 Task: Search for LinkedIn profiles using specific filters such as school, industry, and language.
Action: Mouse moved to (522, 69)
Screenshot: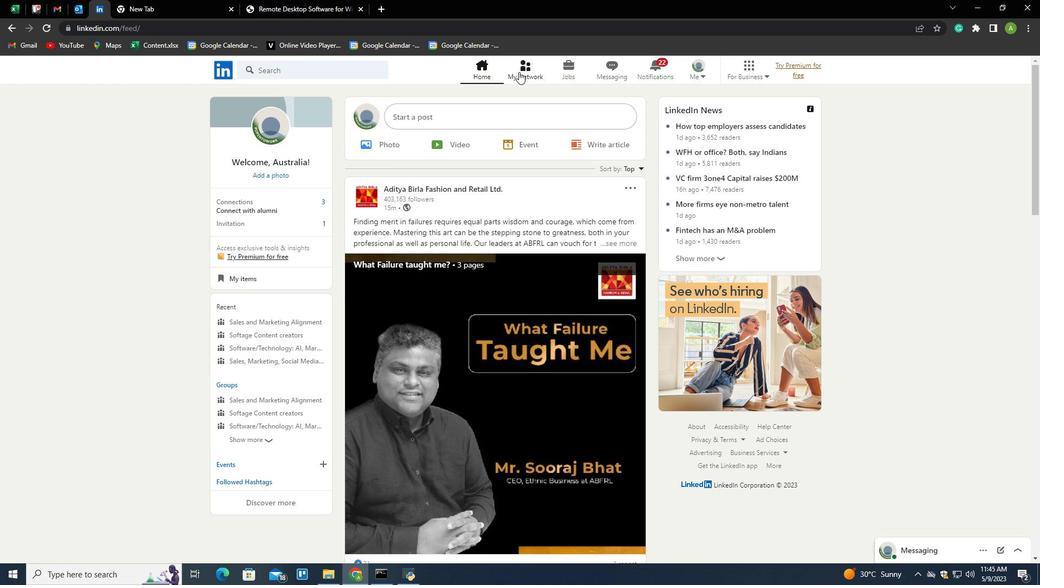 
Action: Mouse pressed left at (522, 69)
Screenshot: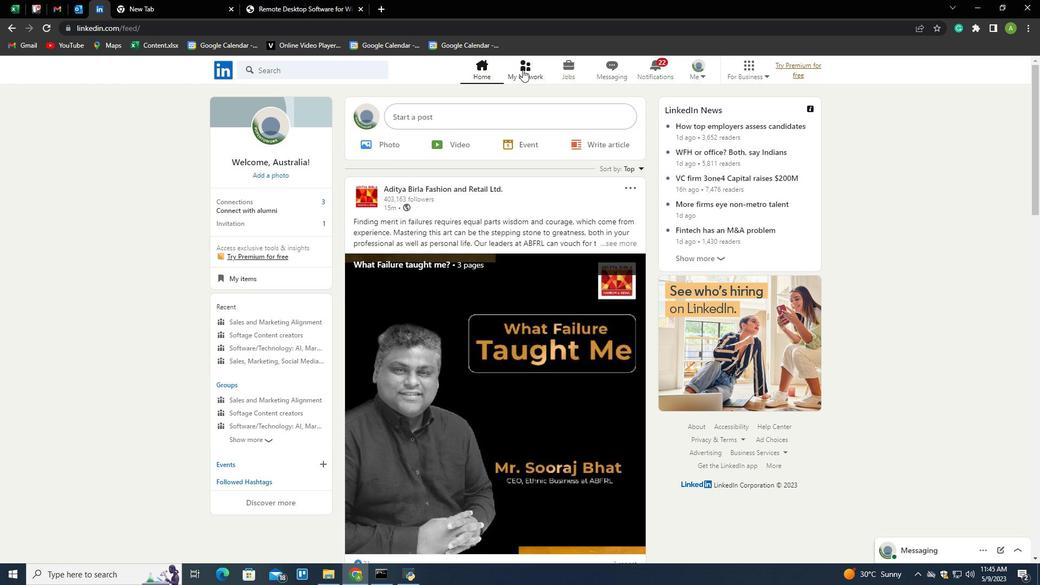 
Action: Mouse moved to (263, 126)
Screenshot: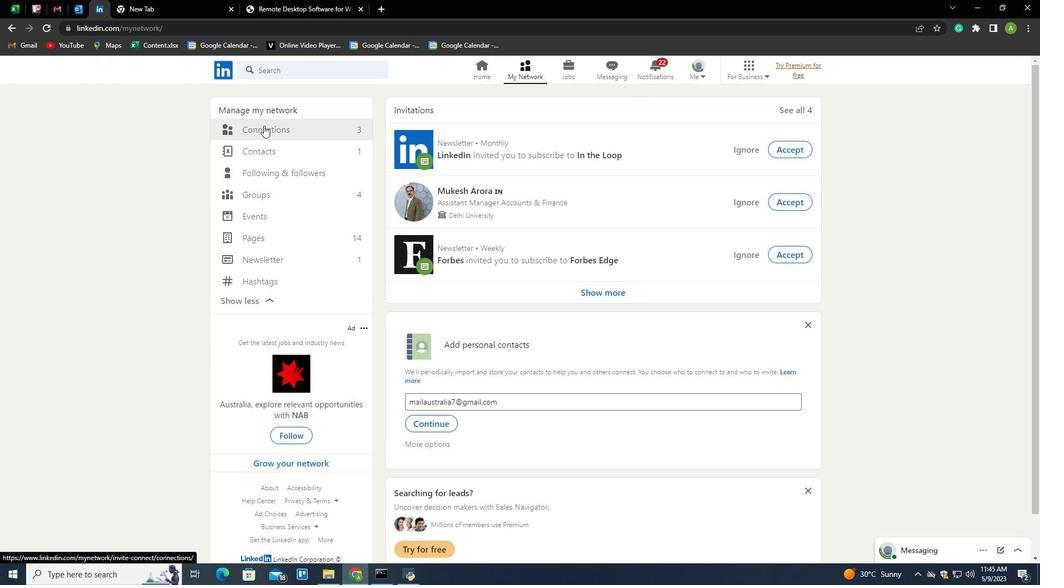 
Action: Mouse pressed left at (263, 126)
Screenshot: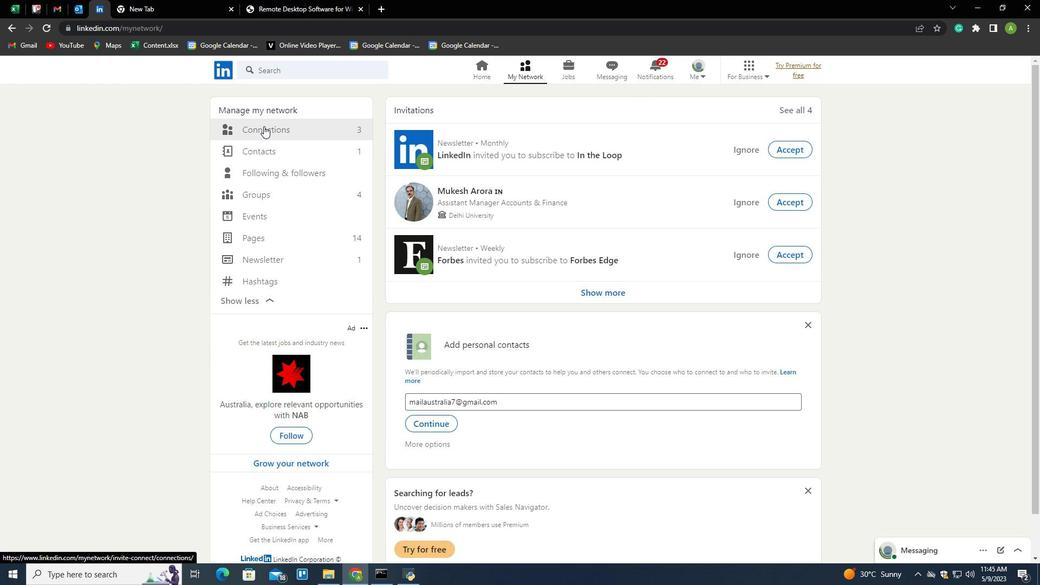 
Action: Mouse moved to (592, 130)
Screenshot: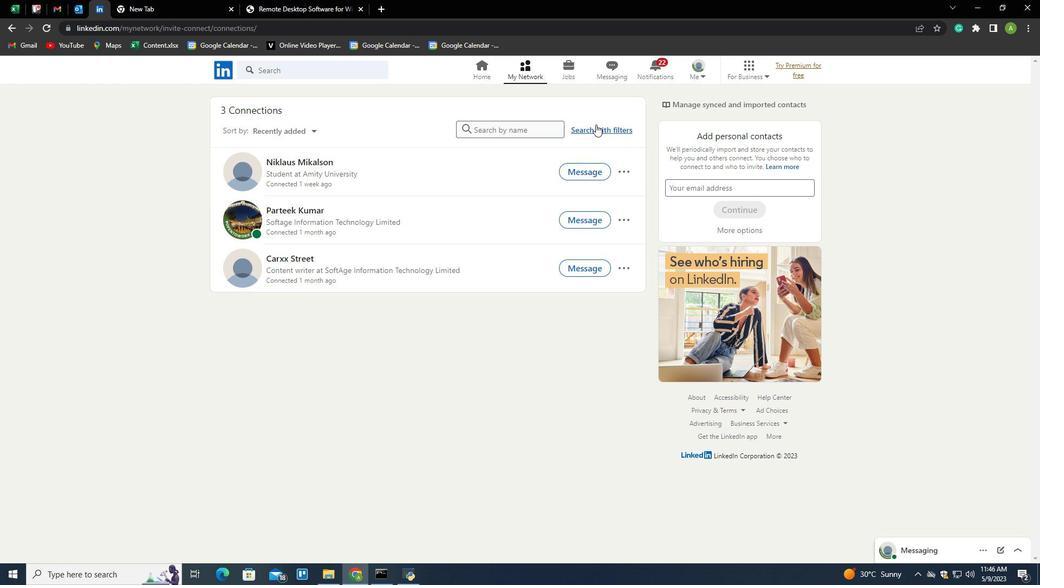 
Action: Mouse pressed left at (592, 130)
Screenshot: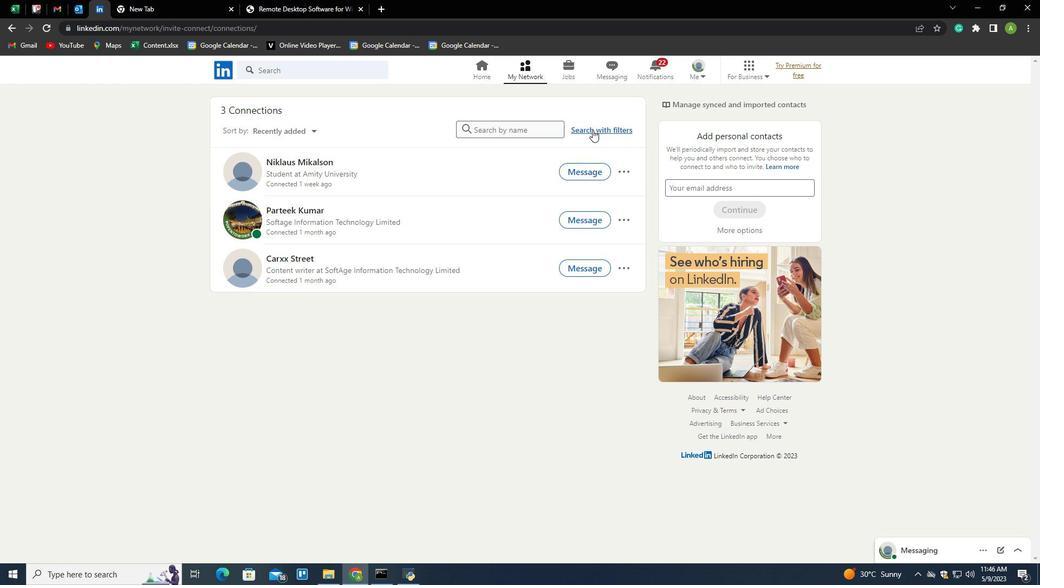 
Action: Mouse moved to (552, 100)
Screenshot: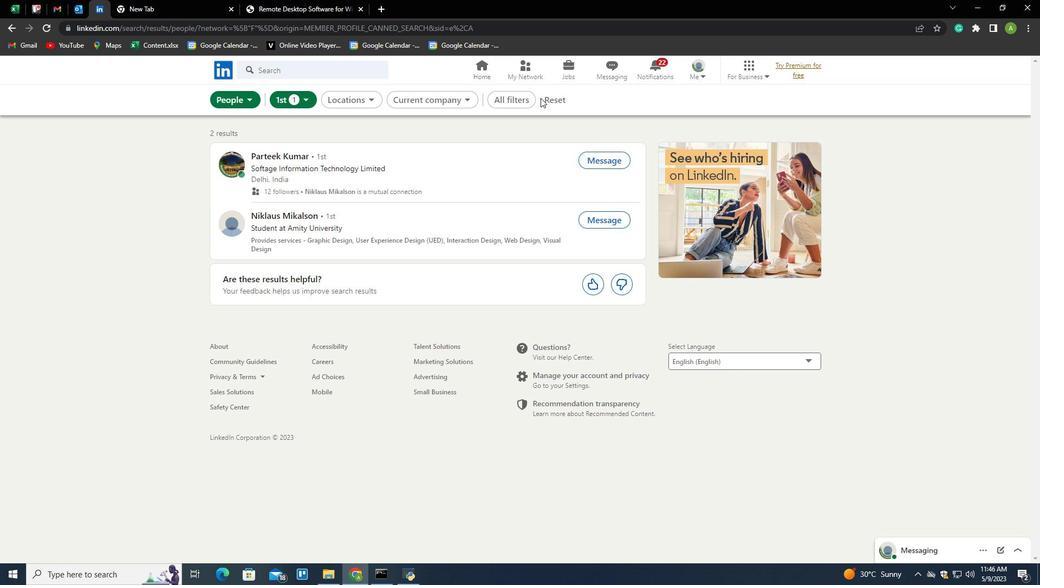 
Action: Mouse pressed left at (552, 100)
Screenshot: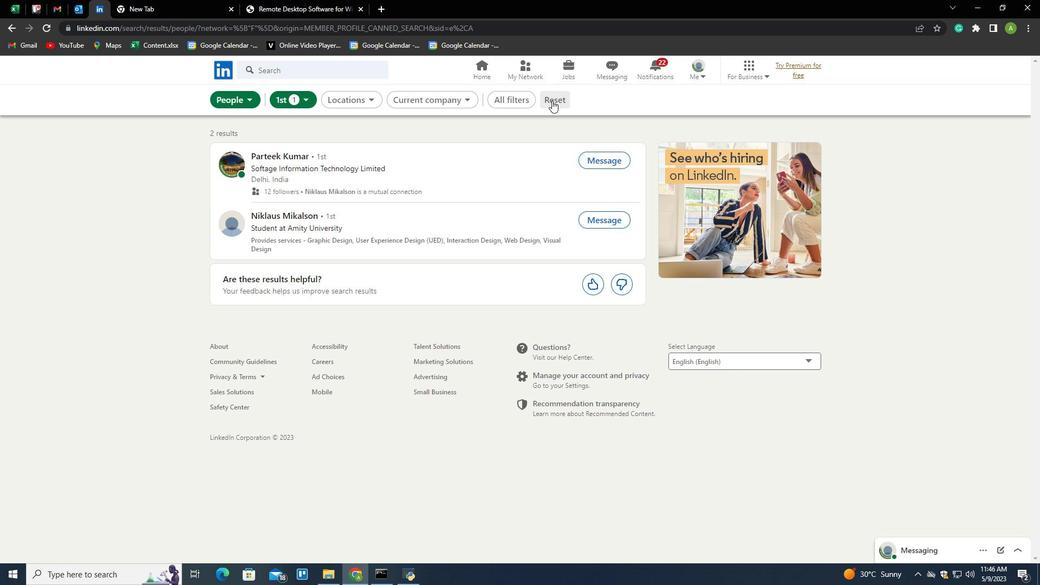 
Action: Mouse moved to (545, 94)
Screenshot: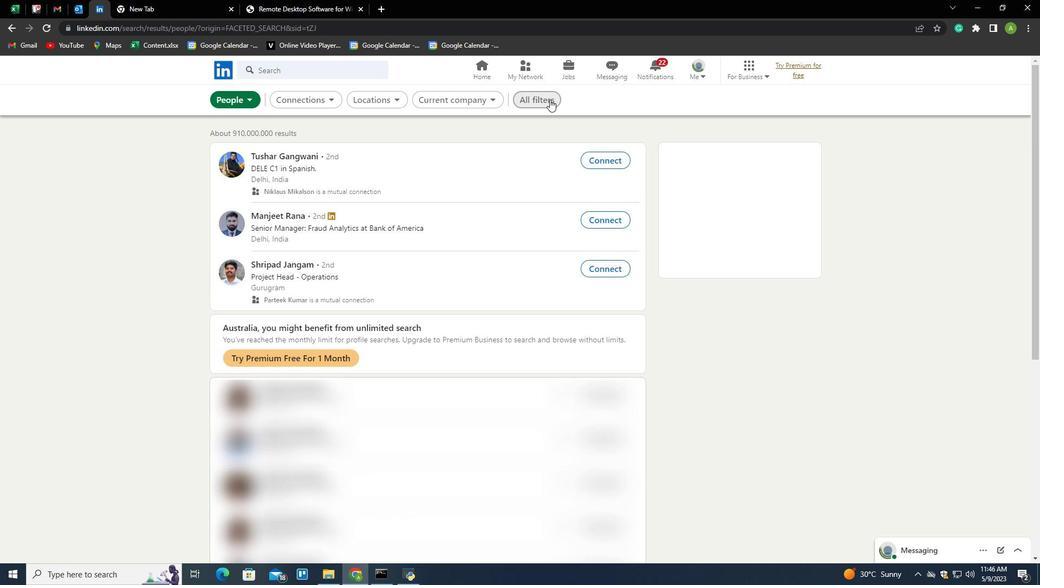 
Action: Mouse pressed left at (545, 94)
Screenshot: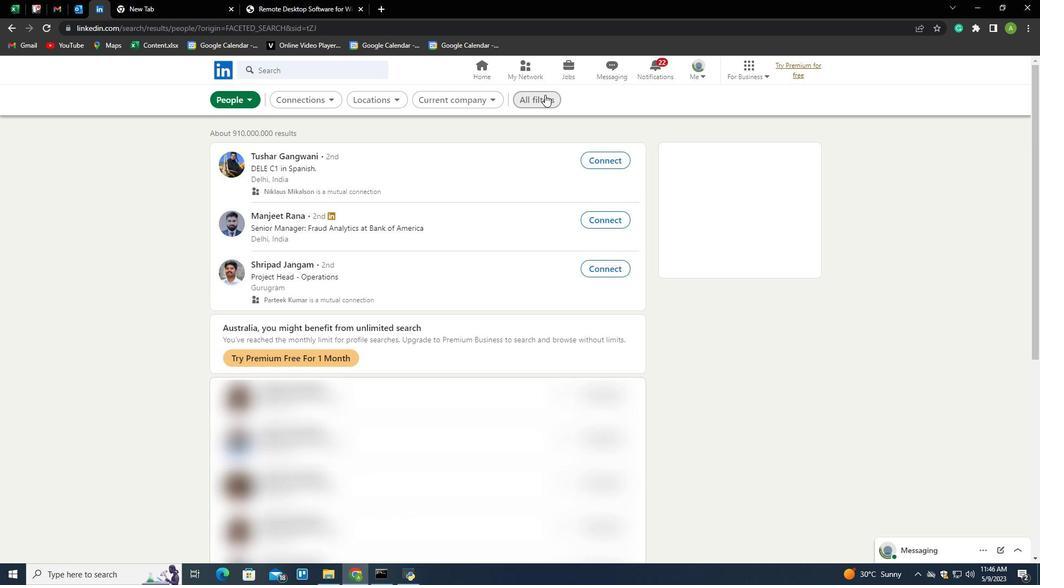 
Action: Mouse moved to (845, 315)
Screenshot: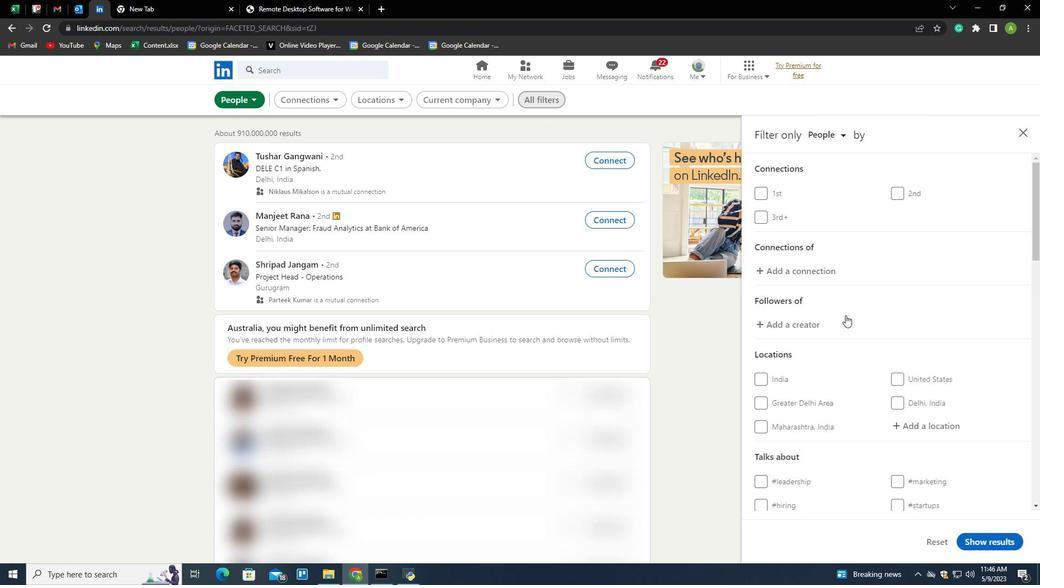 
Action: Mouse scrolled (845, 314) with delta (0, 0)
Screenshot: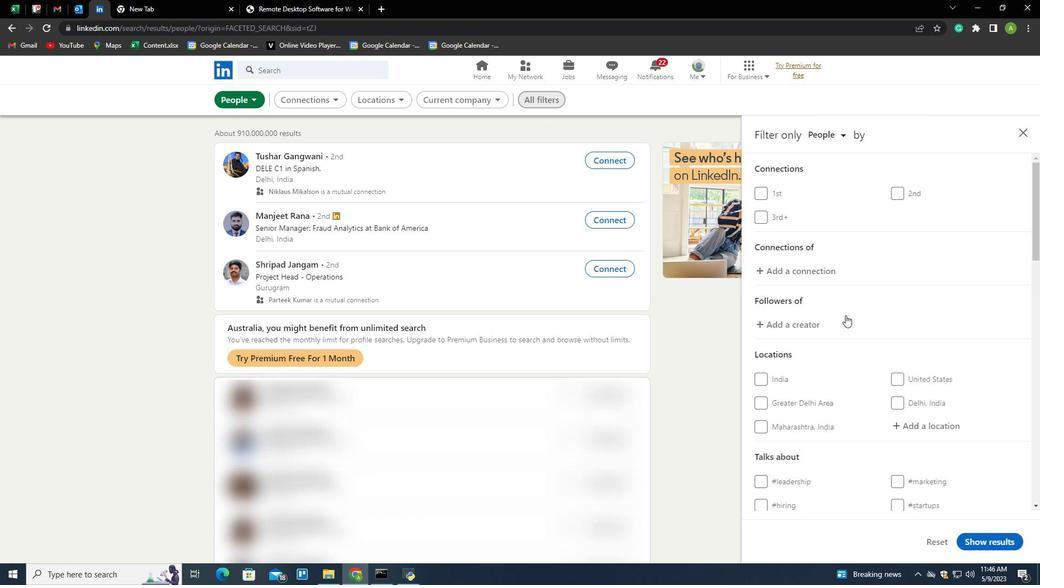 
Action: Mouse scrolled (845, 314) with delta (0, 0)
Screenshot: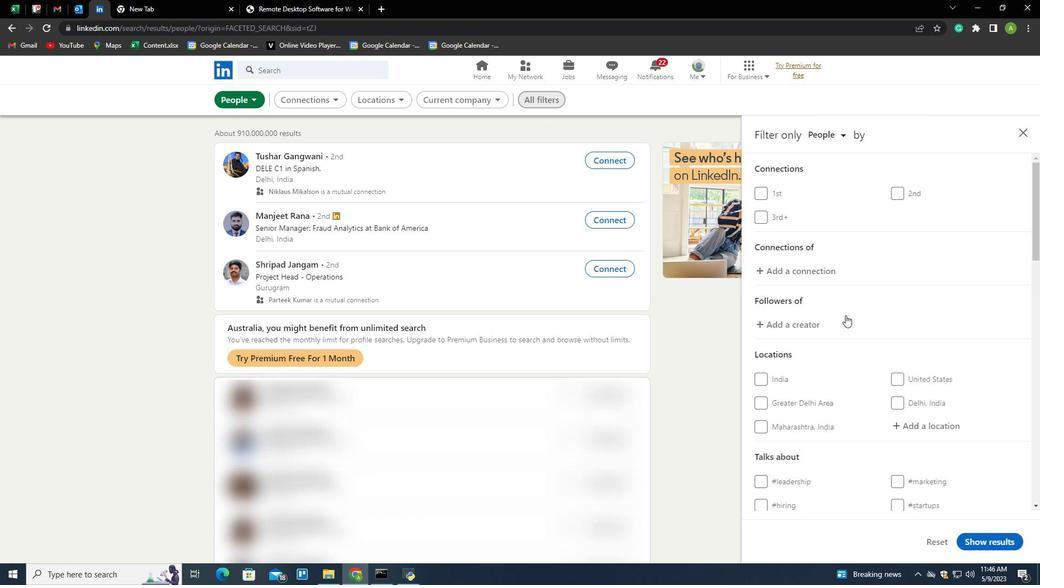 
Action: Mouse scrolled (845, 314) with delta (0, 0)
Screenshot: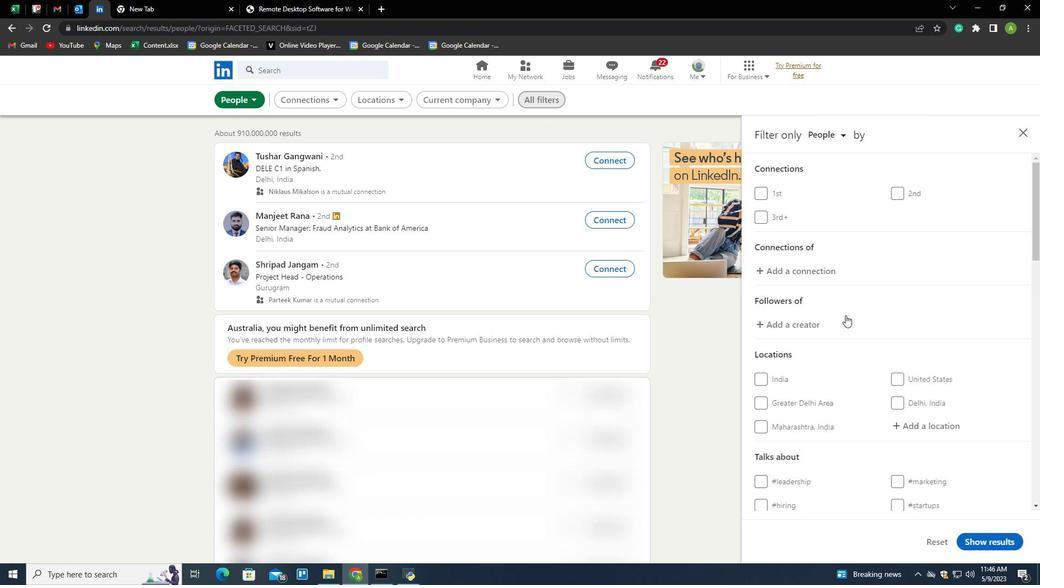 
Action: Mouse moved to (898, 257)
Screenshot: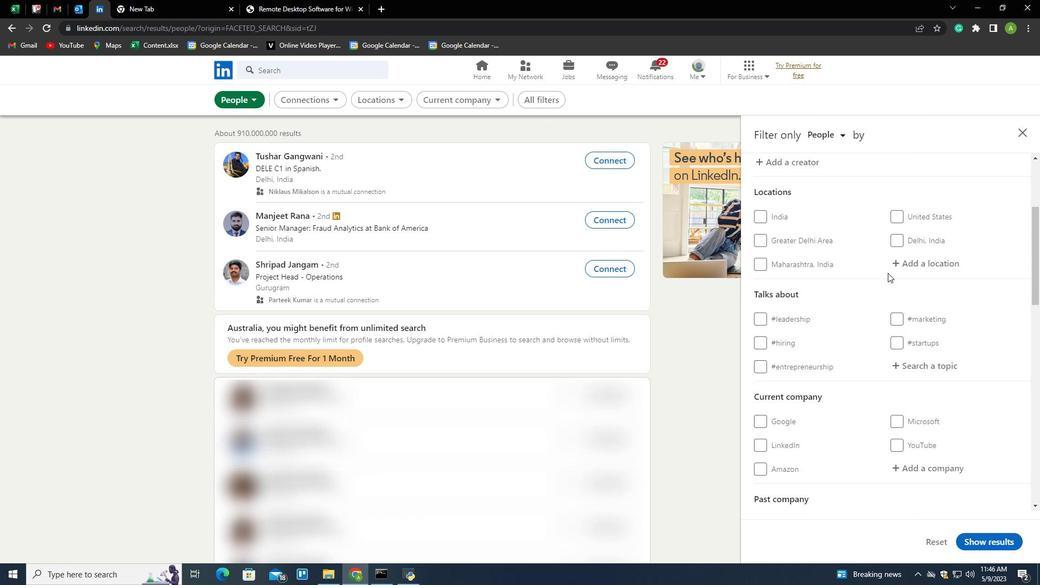 
Action: Mouse pressed left at (898, 257)
Screenshot: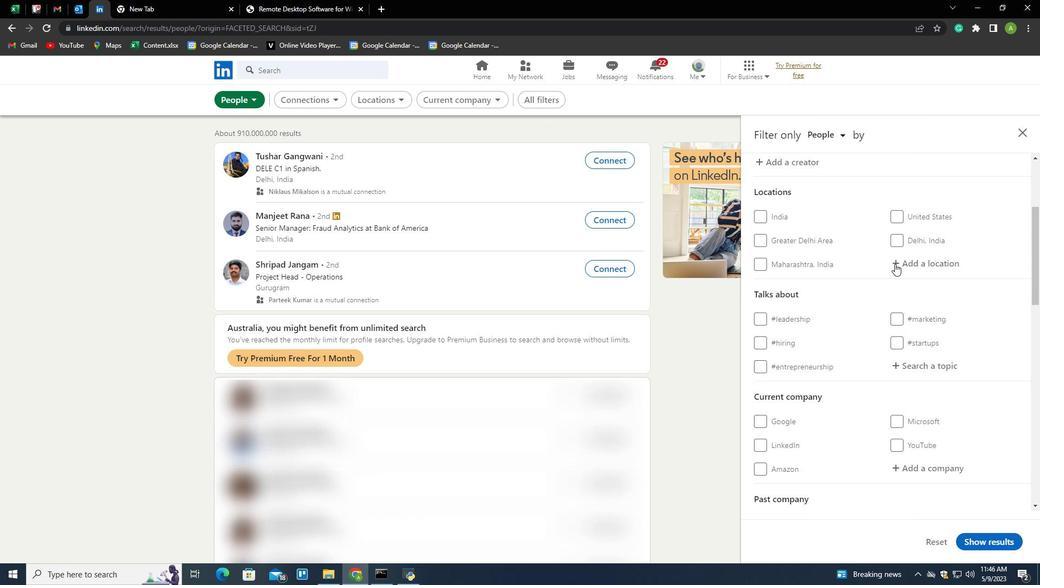 
Action: Key pressed <Key.shift>T
Screenshot: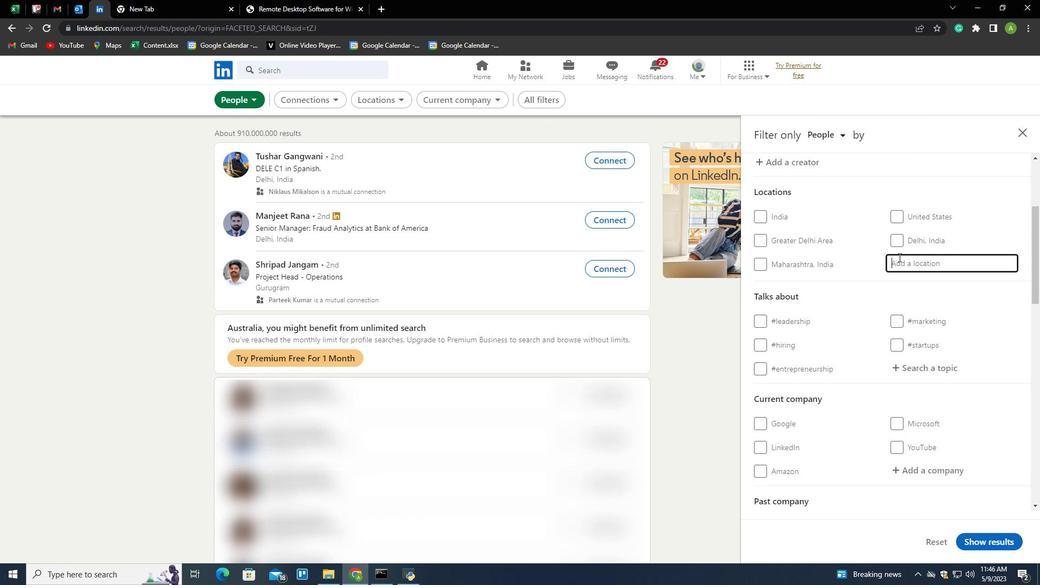 
Action: Mouse moved to (898, 257)
Screenshot: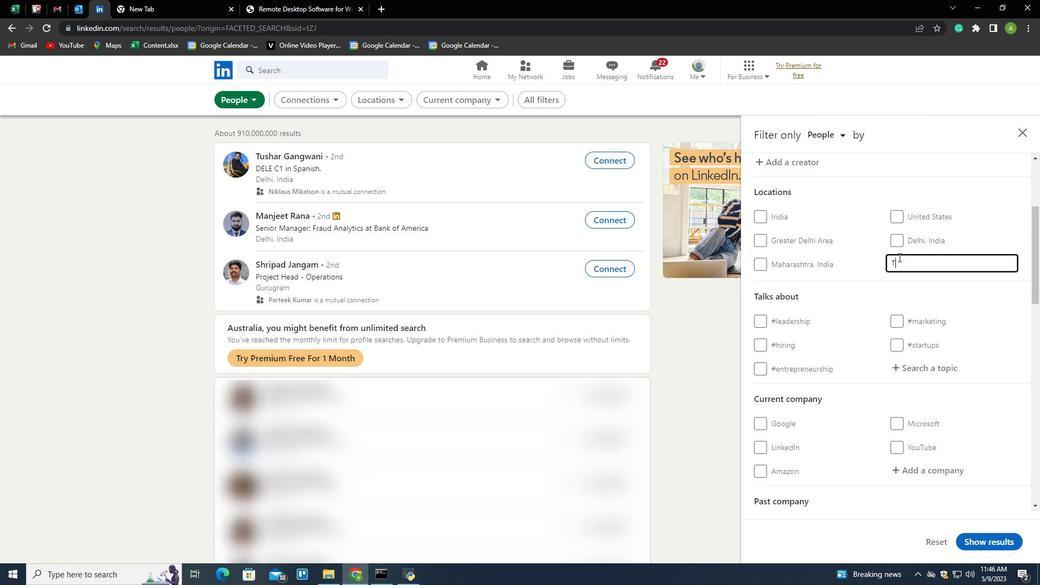 
Action: Key pressed a
Screenshot: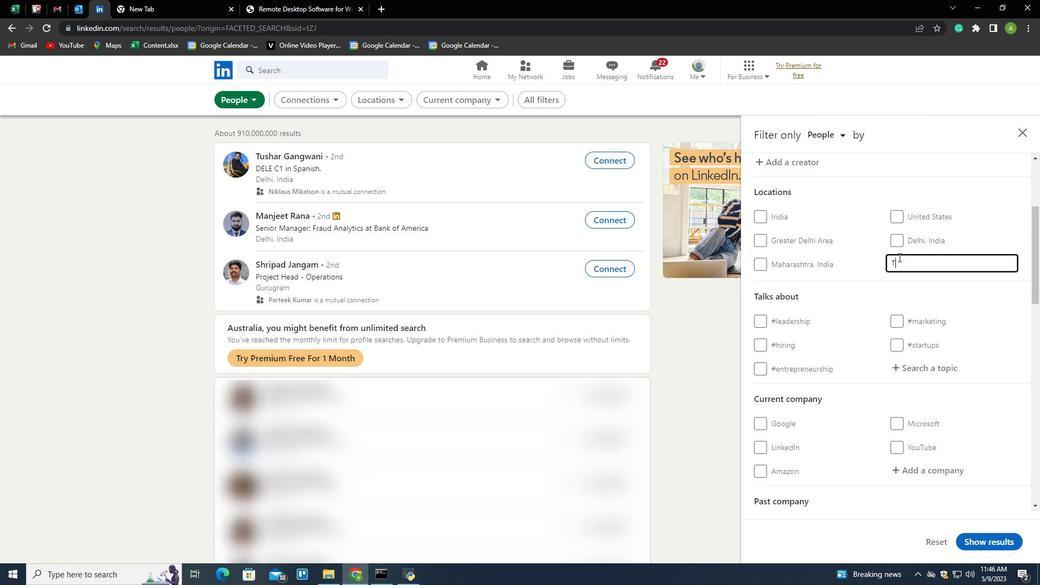 
Action: Mouse moved to (778, 189)
Screenshot: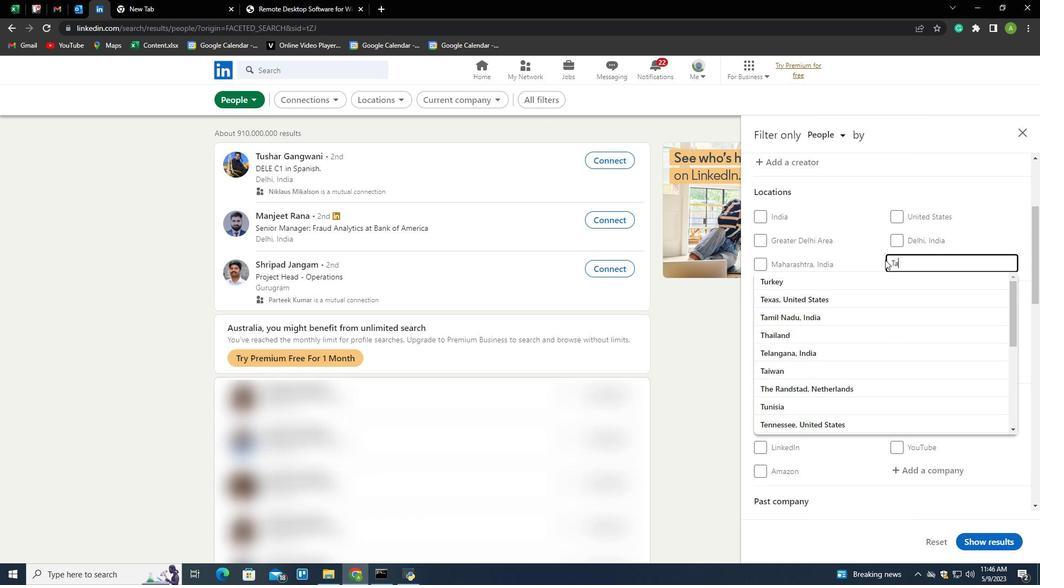 
Action: Key pressed nda<Key.down><Key.enter>
Screenshot: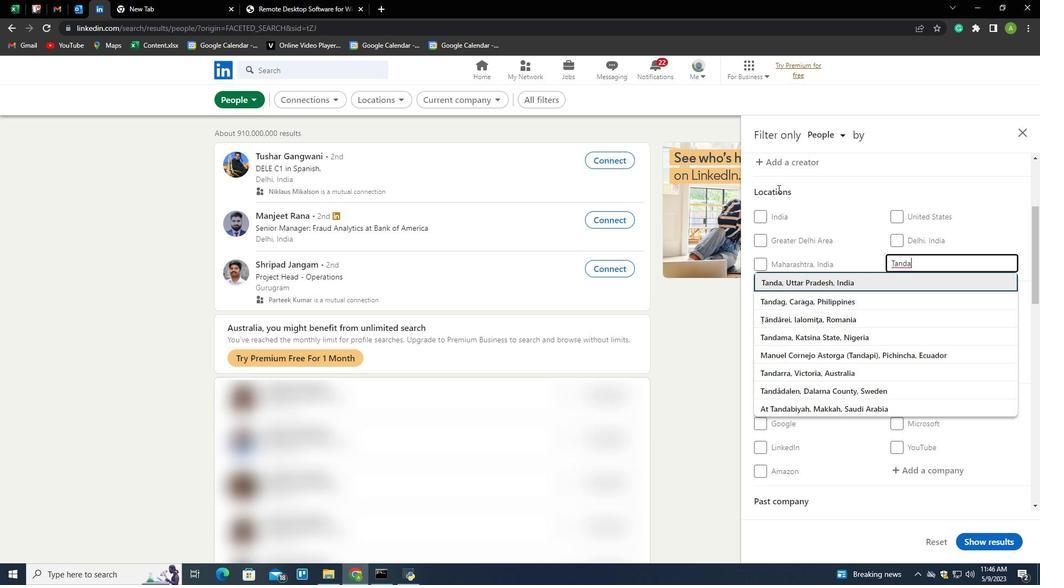 
Action: Mouse scrolled (778, 188) with delta (0, 0)
Screenshot: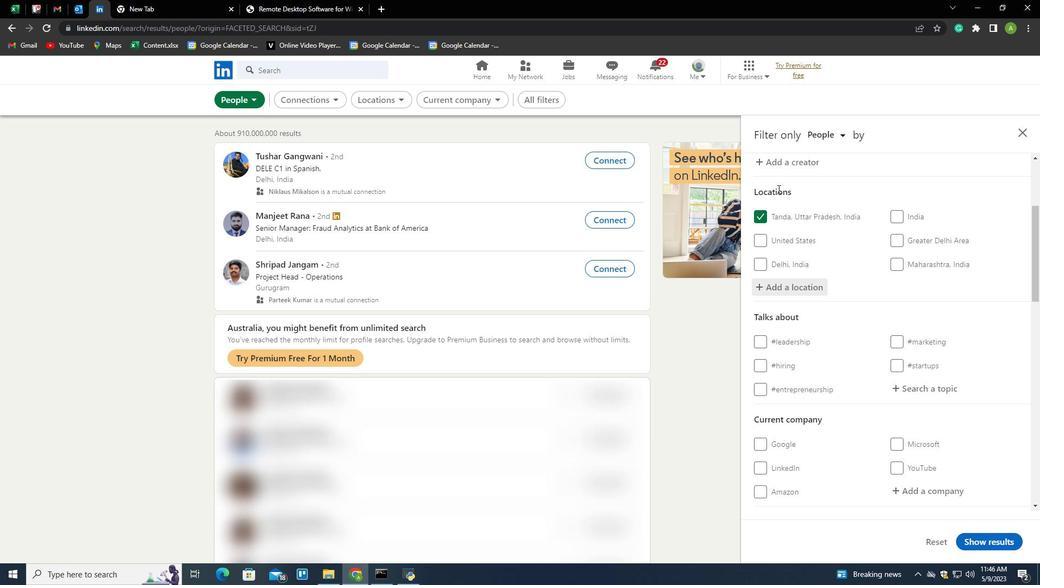 
Action: Mouse moved to (842, 227)
Screenshot: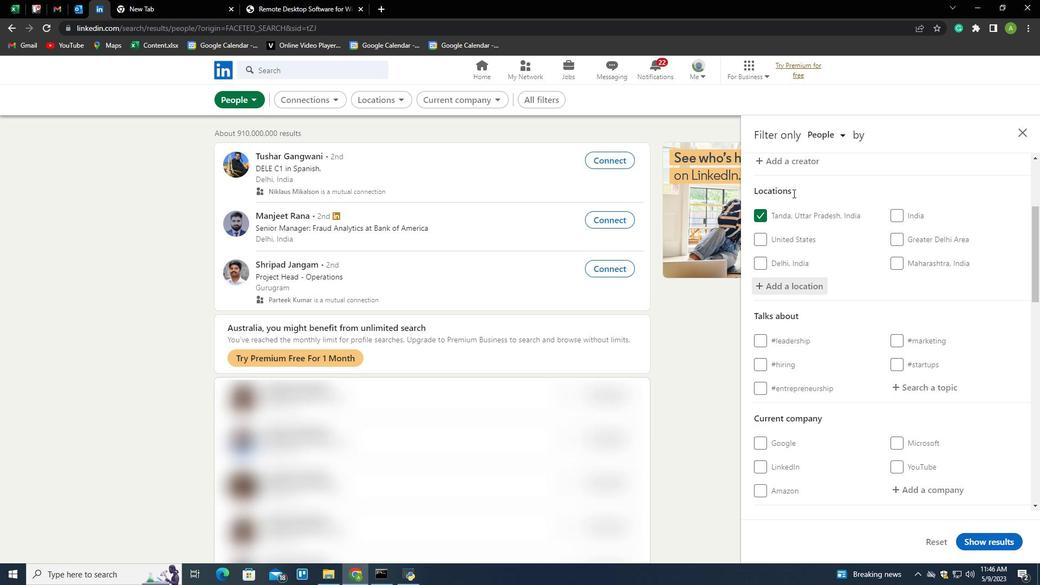 
Action: Mouse scrolled (842, 227) with delta (0, 0)
Screenshot: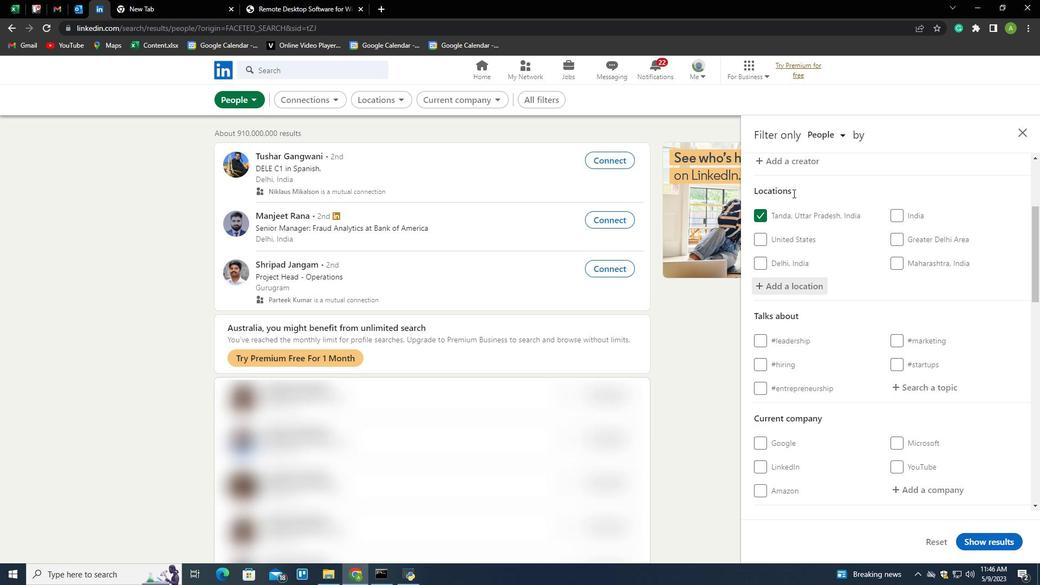 
Action: Mouse moved to (907, 280)
Screenshot: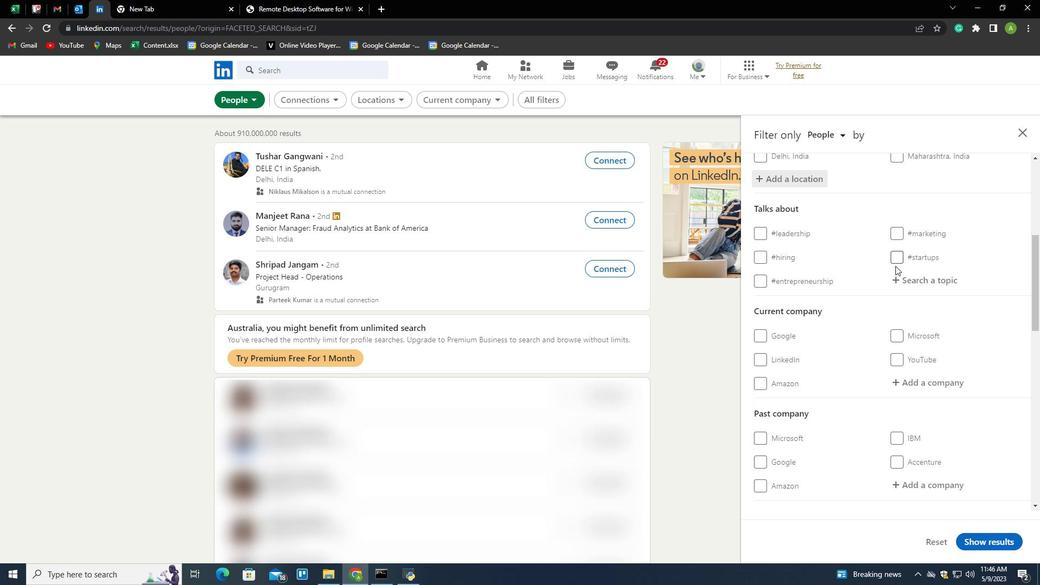 
Action: Mouse pressed left at (907, 280)
Screenshot: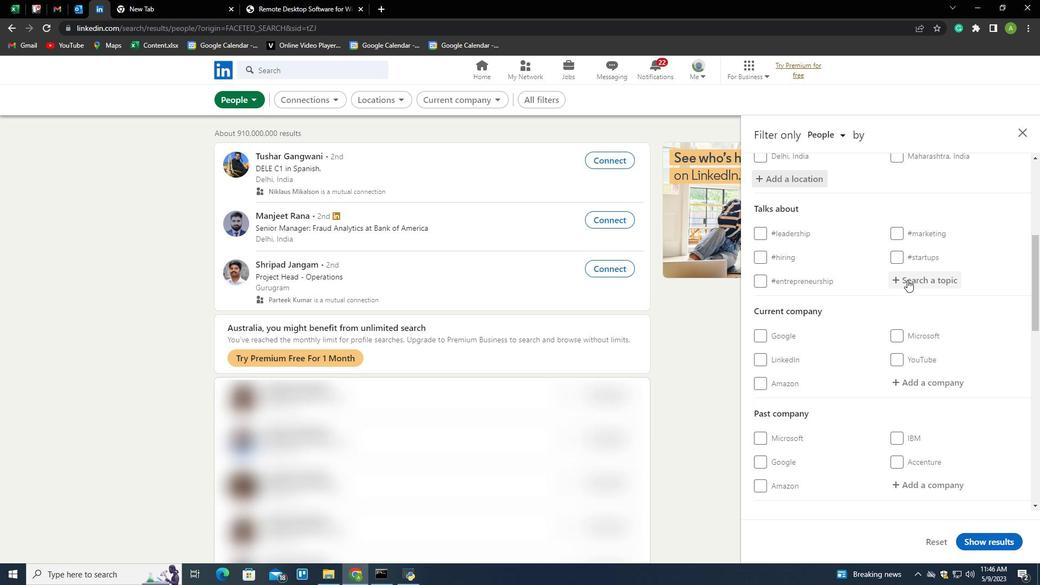 
Action: Mouse moved to (831, 236)
Screenshot: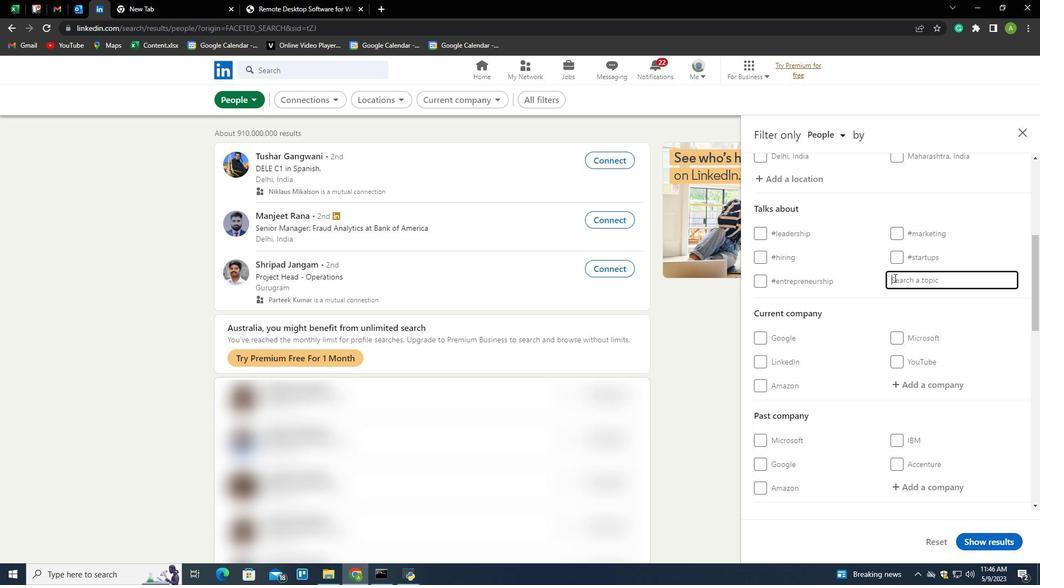 
Action: Key pressed productmanagement<Key.down><Key.enter>
Screenshot: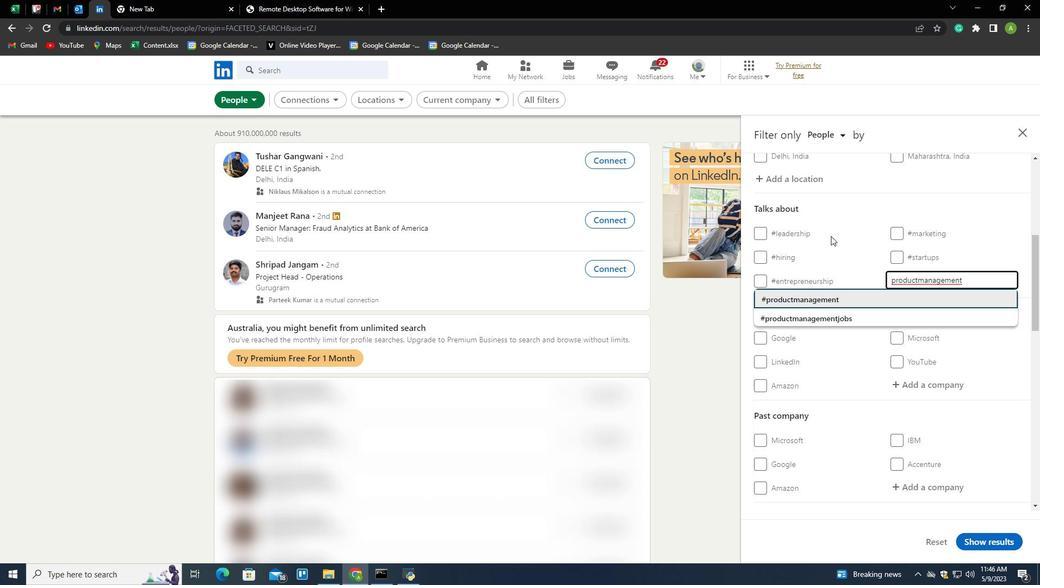 
Action: Mouse scrolled (831, 235) with delta (0, 0)
Screenshot: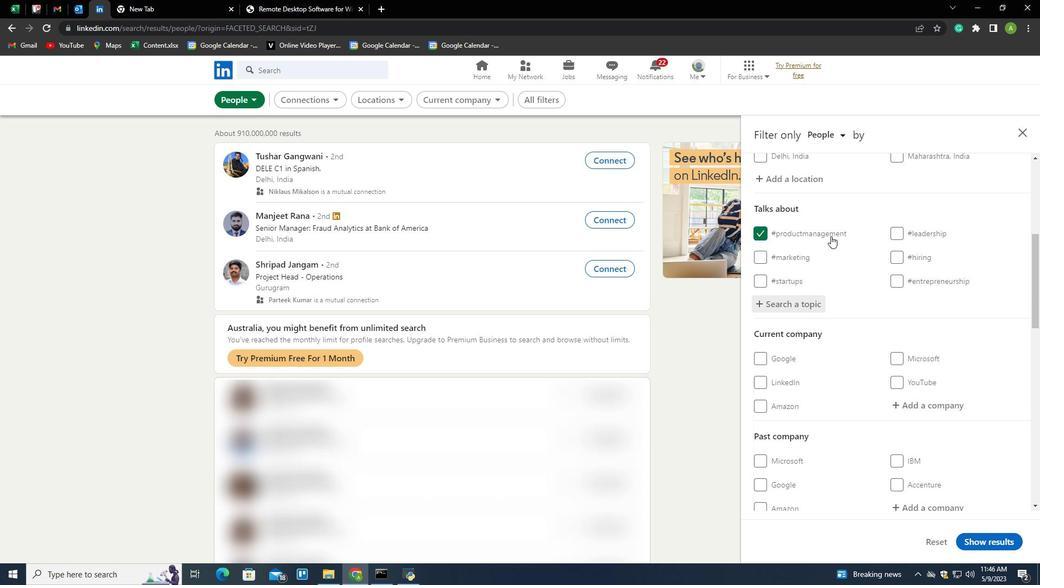 
Action: Mouse scrolled (831, 235) with delta (0, 0)
Screenshot: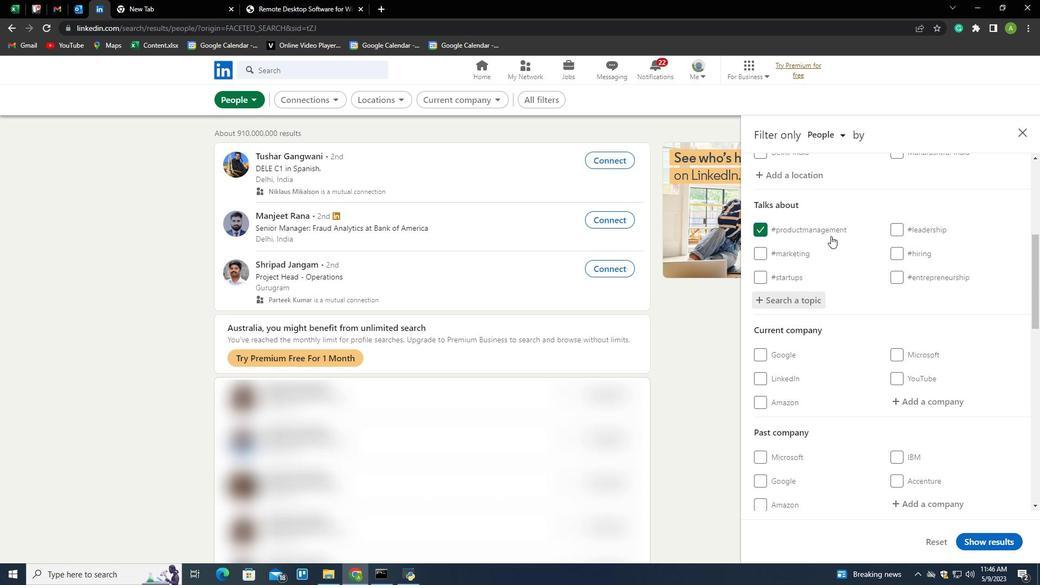 
Action: Mouse scrolled (831, 235) with delta (0, 0)
Screenshot: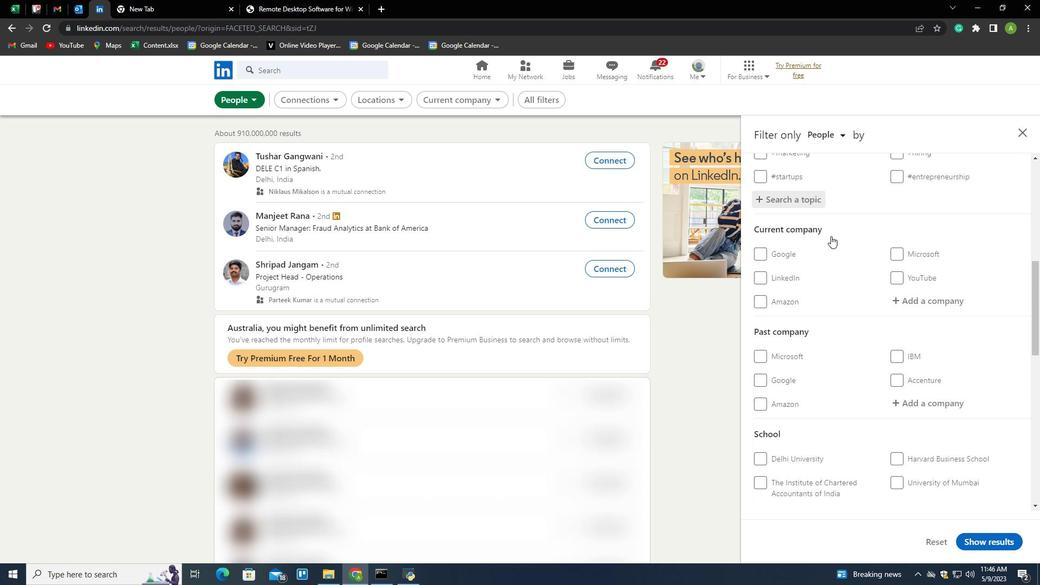 
Action: Mouse scrolled (831, 235) with delta (0, 0)
Screenshot: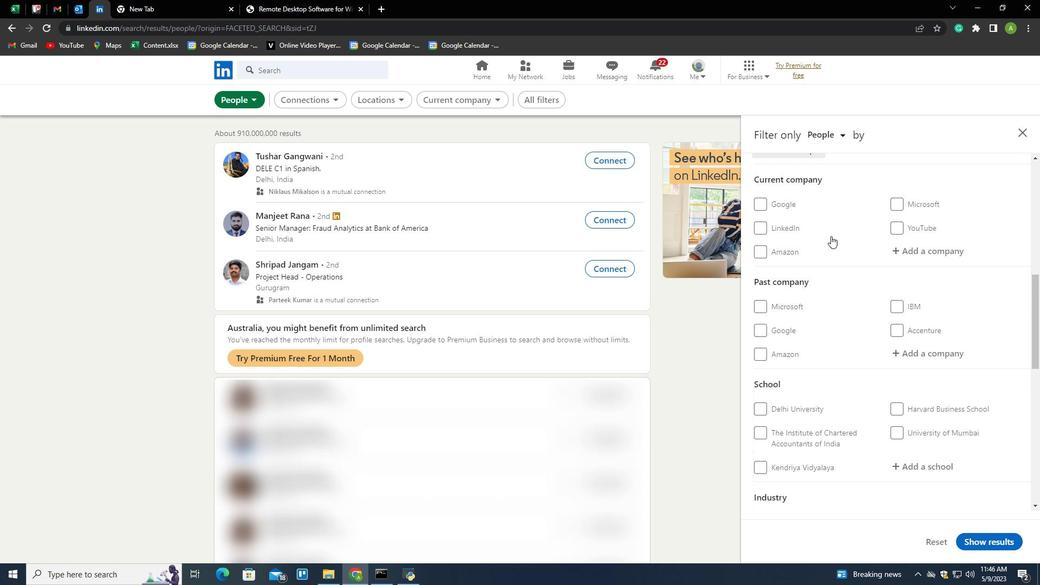 
Action: Mouse scrolled (831, 235) with delta (0, 0)
Screenshot: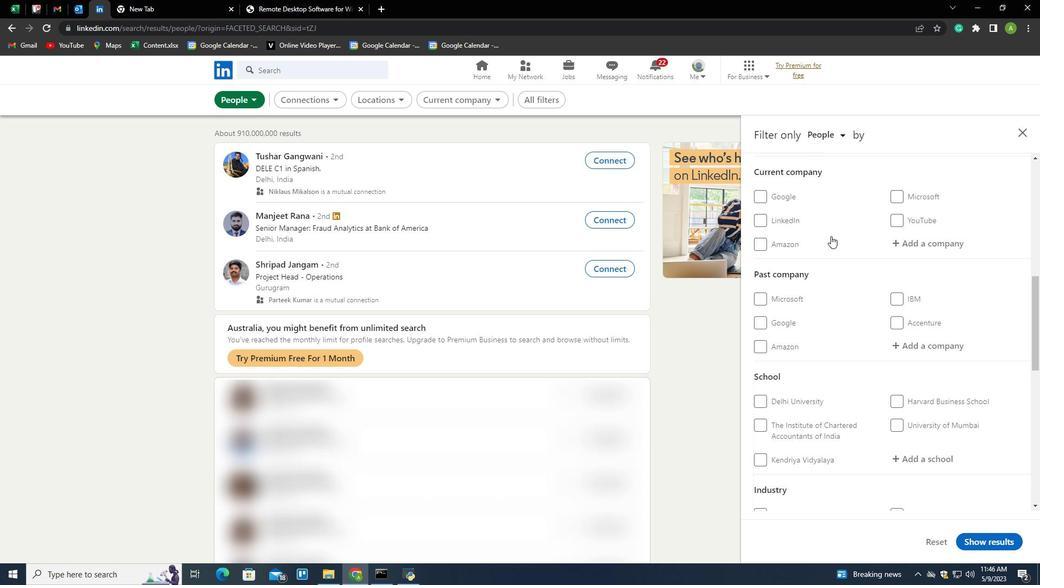 
Action: Mouse scrolled (831, 235) with delta (0, 0)
Screenshot: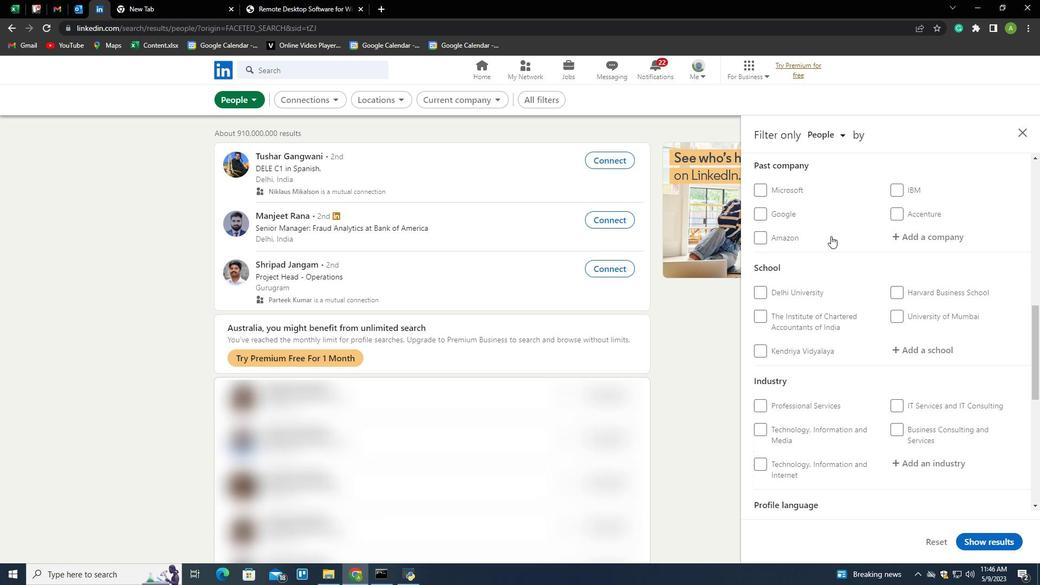 
Action: Mouse scrolled (831, 235) with delta (0, 0)
Screenshot: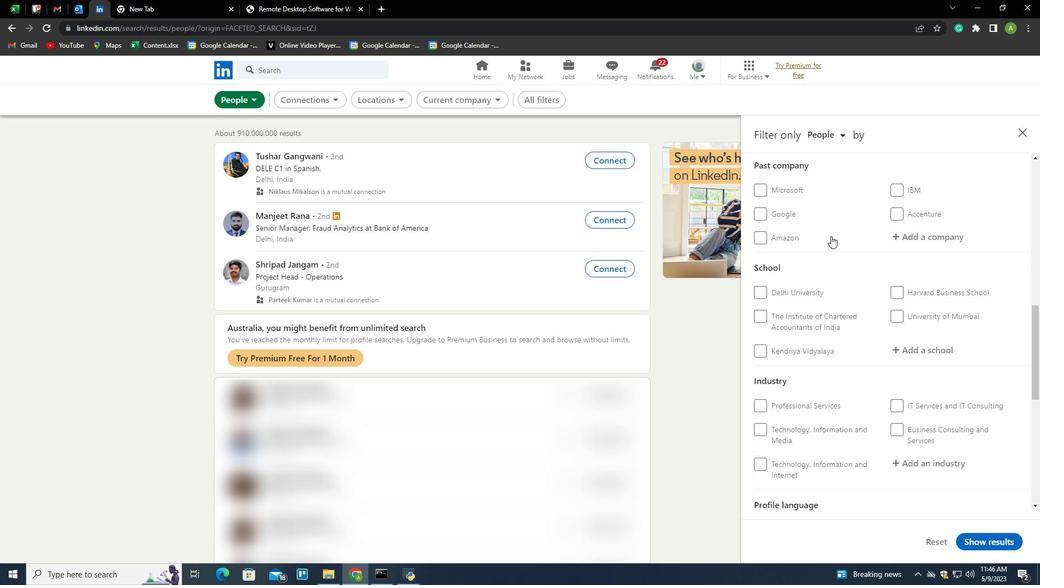 
Action: Mouse scrolled (831, 235) with delta (0, 0)
Screenshot: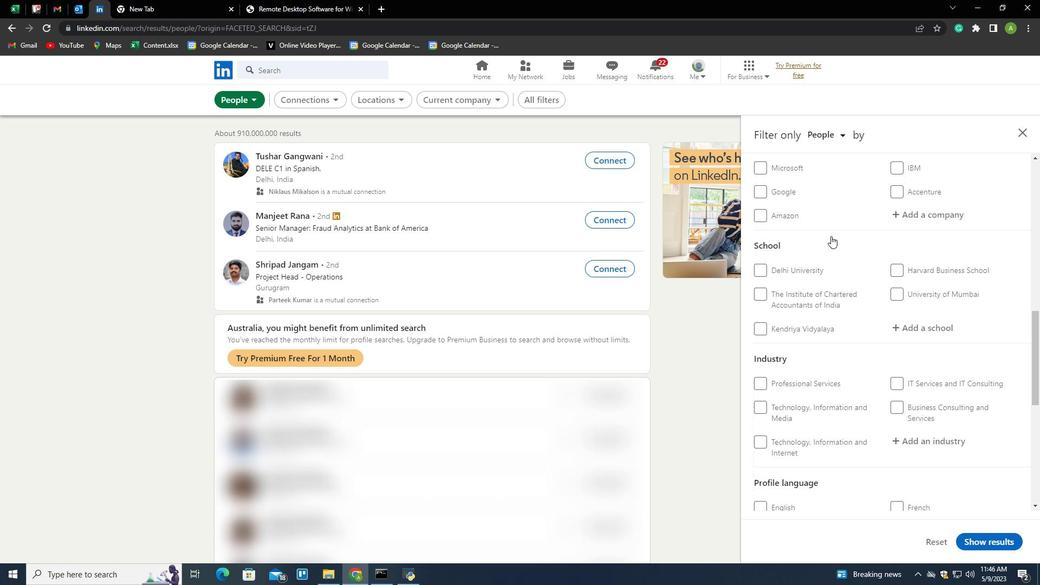 
Action: Mouse scrolled (831, 235) with delta (0, 0)
Screenshot: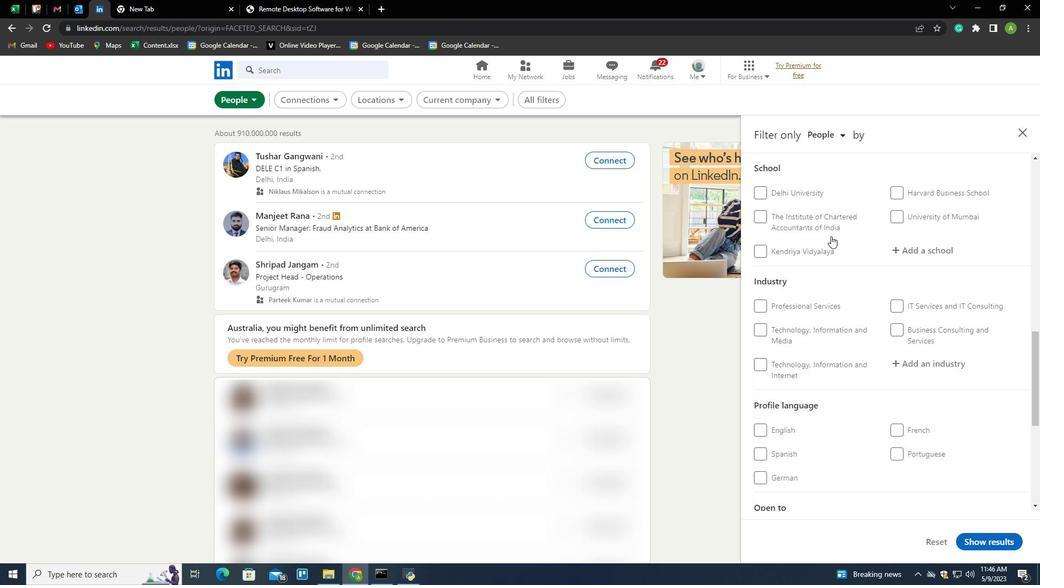
Action: Mouse scrolled (831, 235) with delta (0, 0)
Screenshot: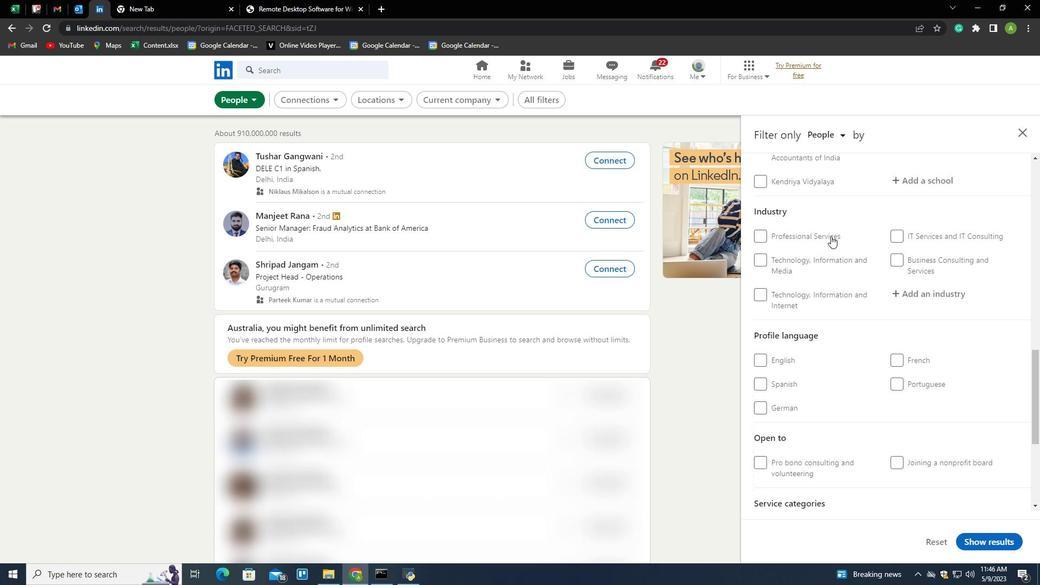 
Action: Mouse moved to (907, 256)
Screenshot: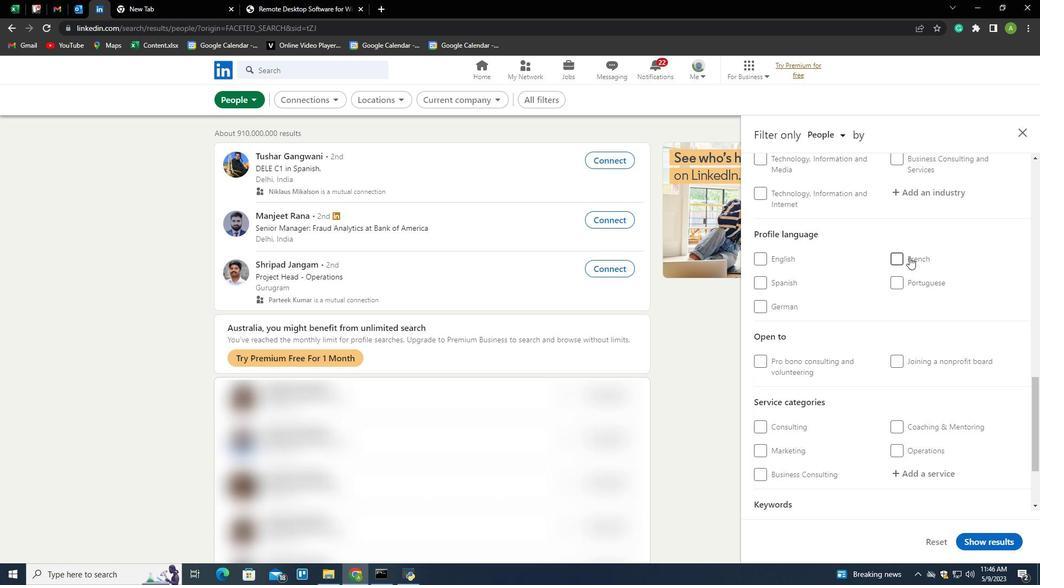 
Action: Mouse pressed left at (907, 256)
Screenshot: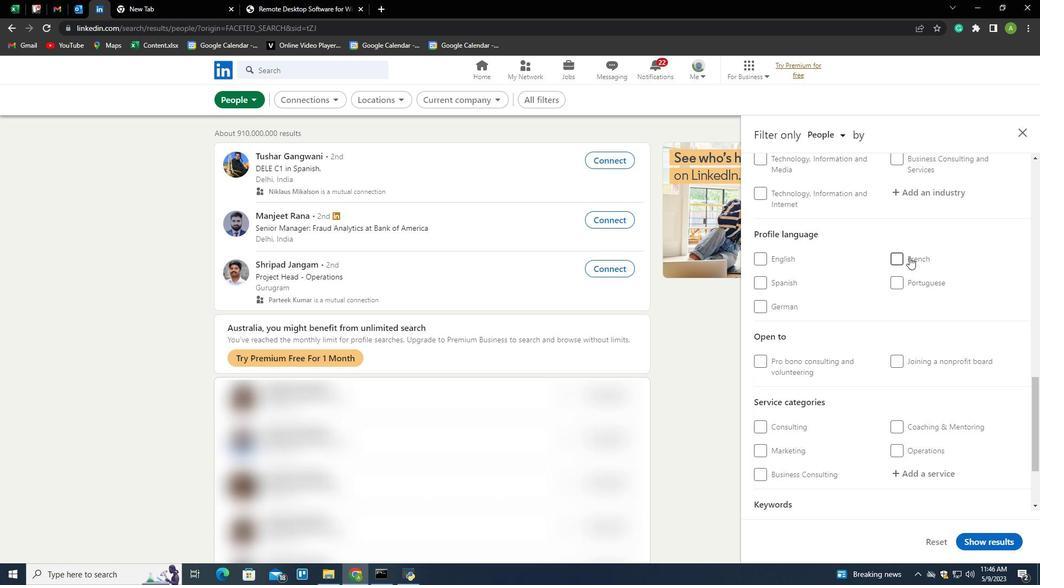 
Action: Mouse moved to (928, 248)
Screenshot: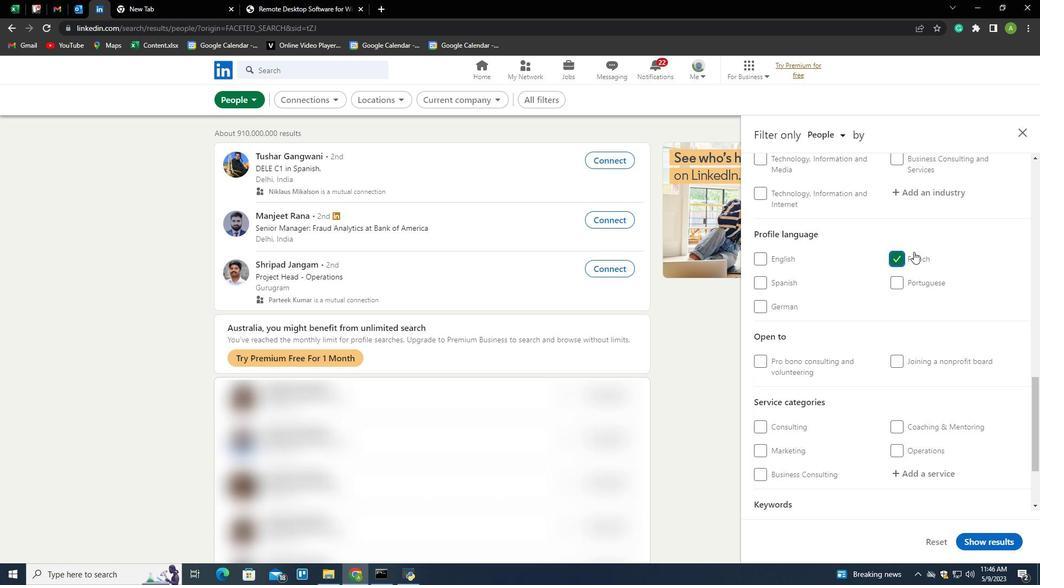 
Action: Mouse scrolled (928, 249) with delta (0, 0)
Screenshot: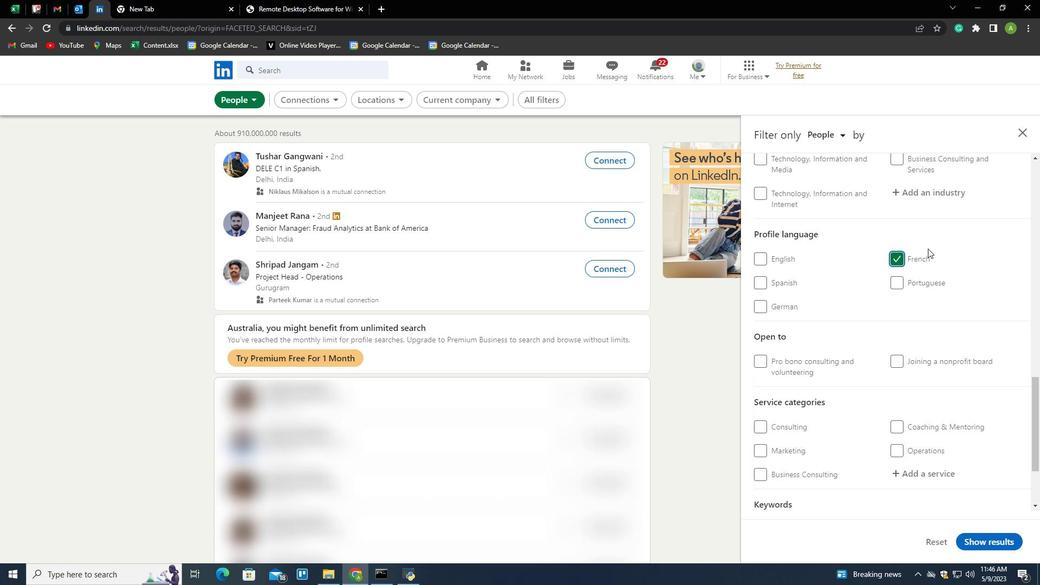 
Action: Mouse scrolled (928, 249) with delta (0, 0)
Screenshot: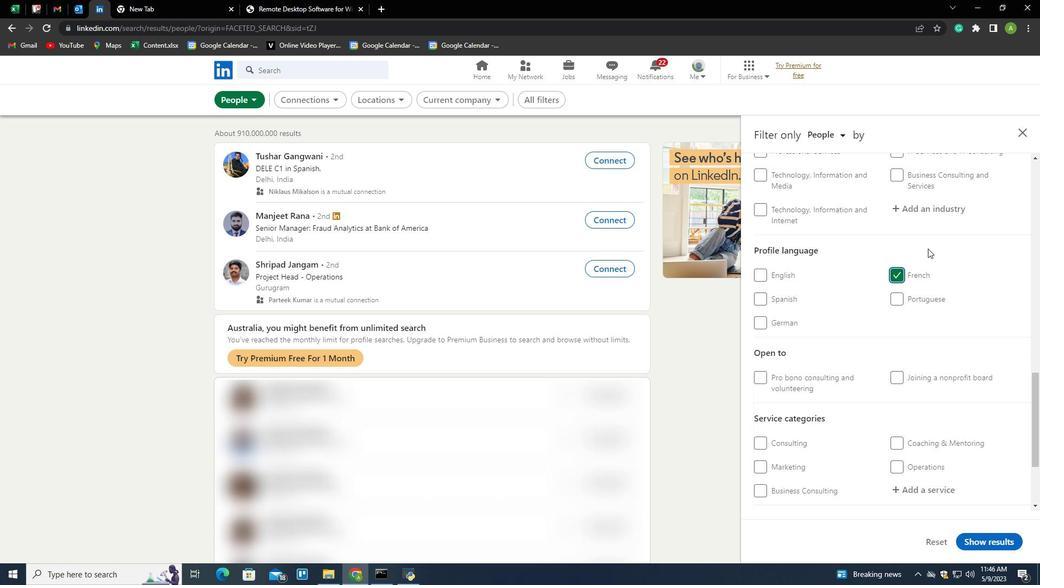 
Action: Mouse scrolled (928, 249) with delta (0, 0)
Screenshot: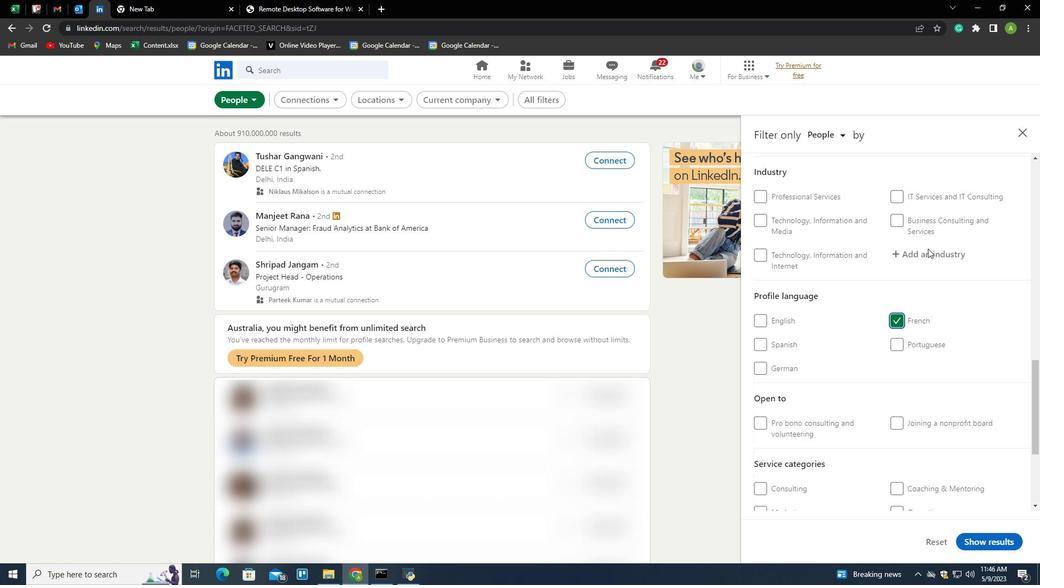 
Action: Mouse scrolled (928, 249) with delta (0, 0)
Screenshot: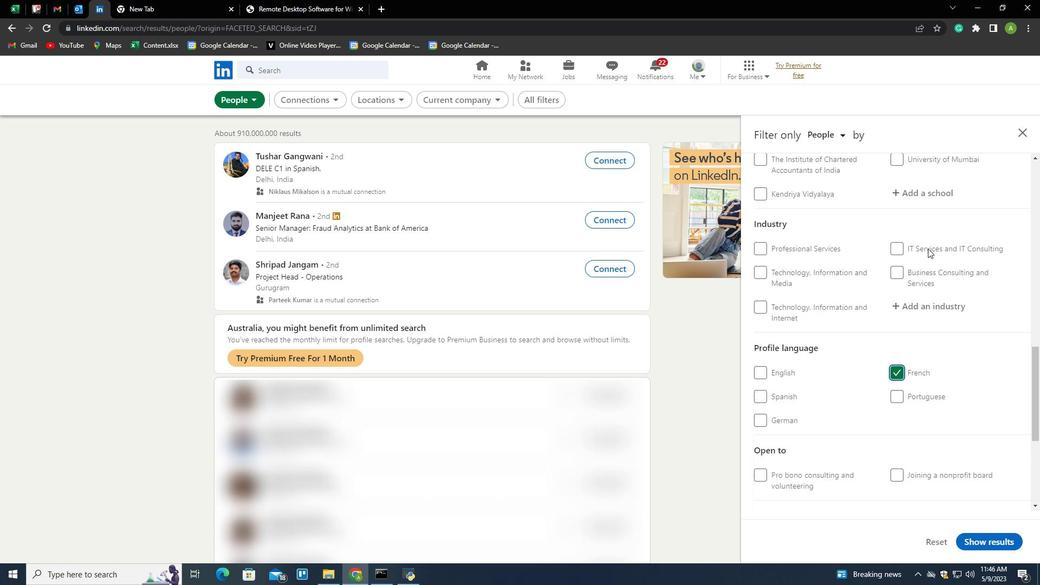 
Action: Mouse scrolled (928, 249) with delta (0, 0)
Screenshot: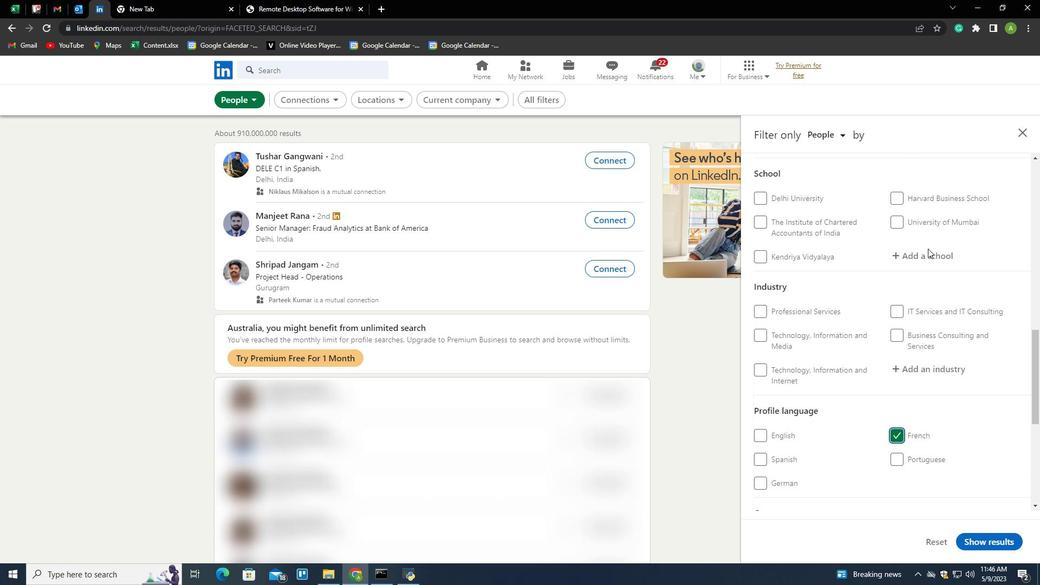 
Action: Mouse scrolled (928, 249) with delta (0, 0)
Screenshot: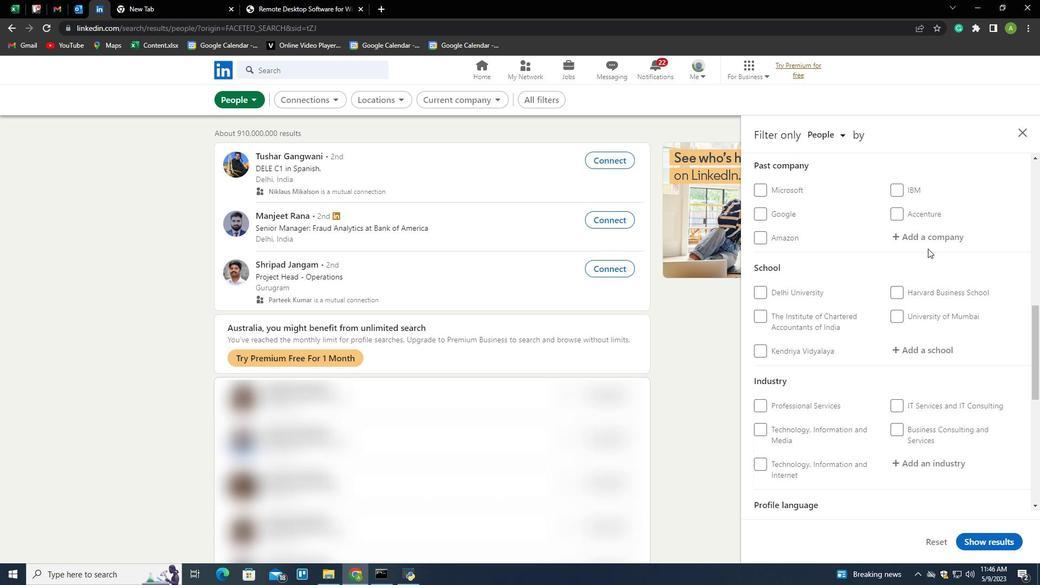 
Action: Mouse scrolled (928, 249) with delta (0, 0)
Screenshot: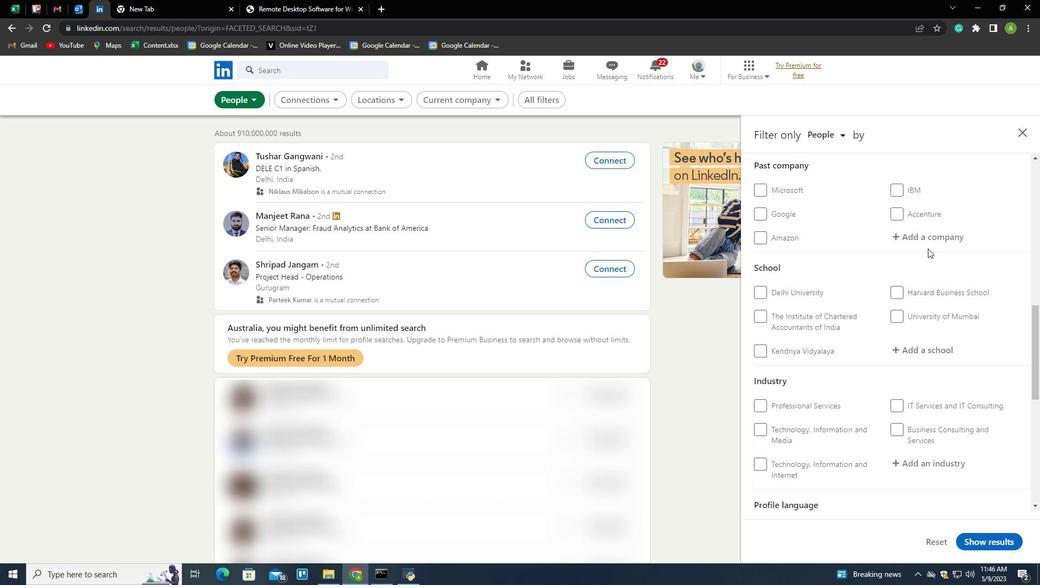 
Action: Mouse scrolled (928, 249) with delta (0, 0)
Screenshot: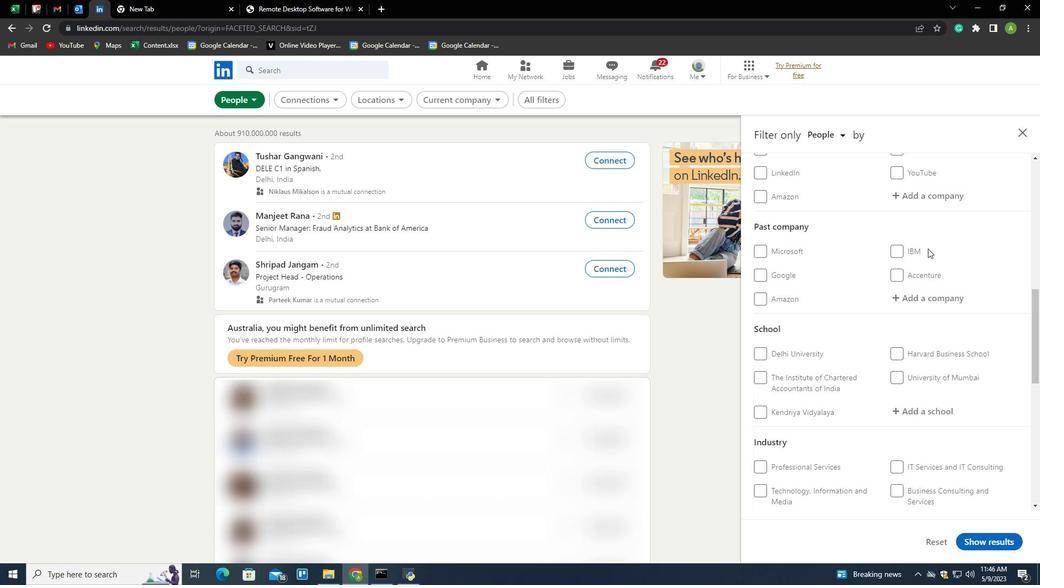 
Action: Mouse moved to (910, 302)
Screenshot: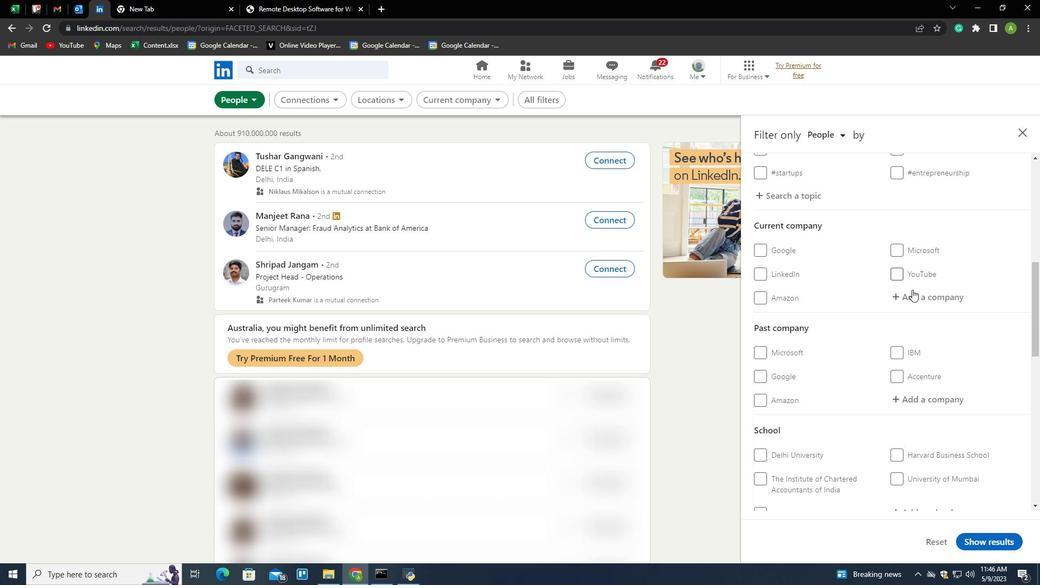 
Action: Mouse pressed left at (910, 302)
Screenshot: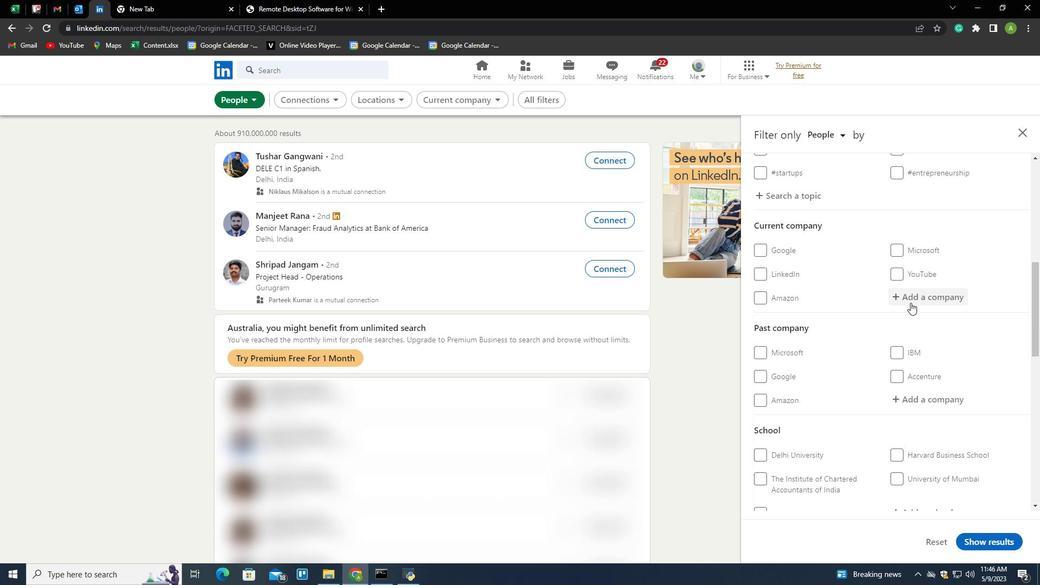 
Action: Key pressed <Key.shift>KATERRA<Key.down><Key.enter>
Screenshot: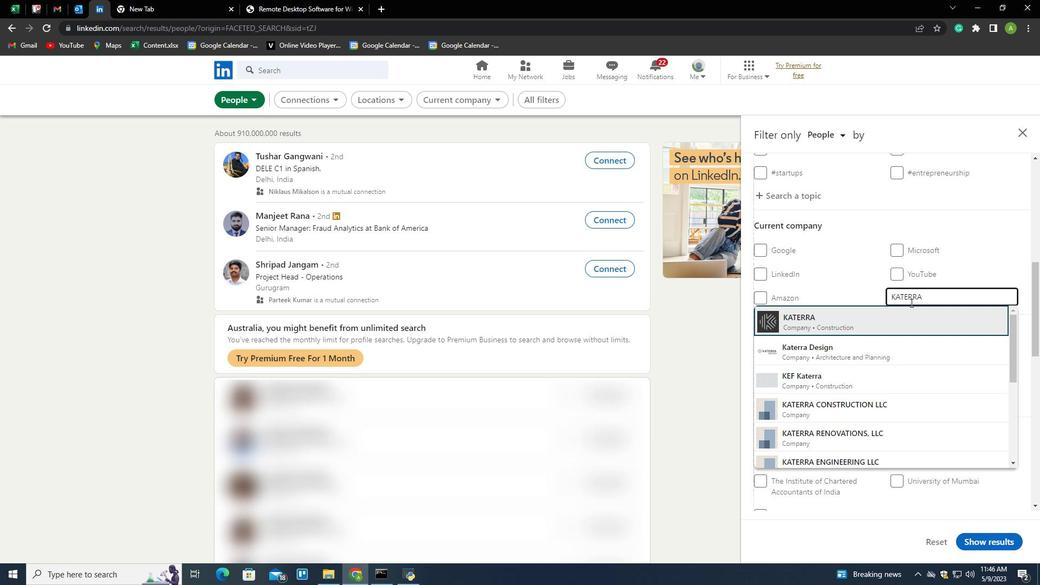 
Action: Mouse moved to (936, 303)
Screenshot: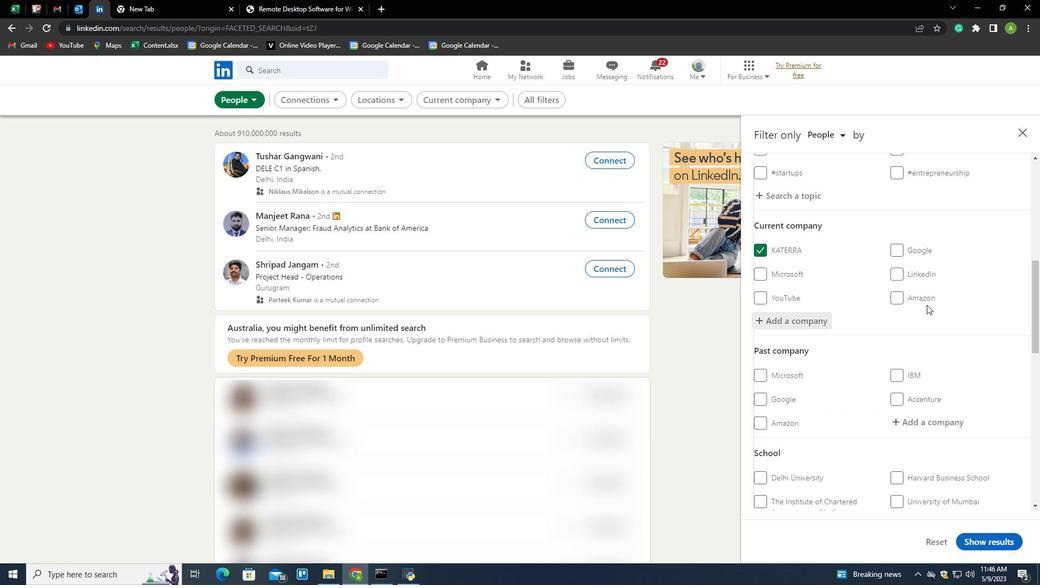 
Action: Mouse scrolled (936, 302) with delta (0, 0)
Screenshot: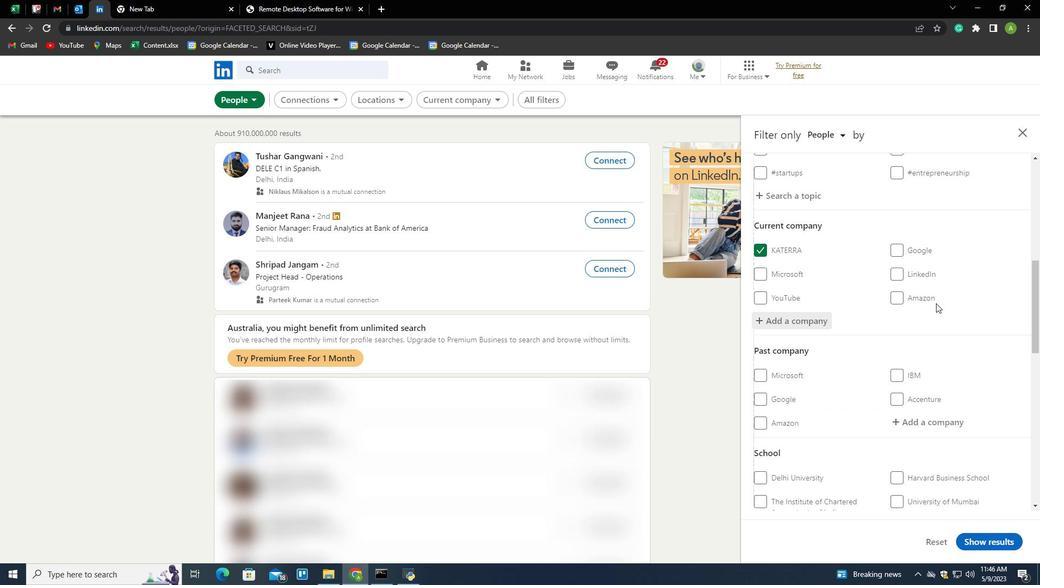 
Action: Mouse scrolled (936, 302) with delta (0, 0)
Screenshot: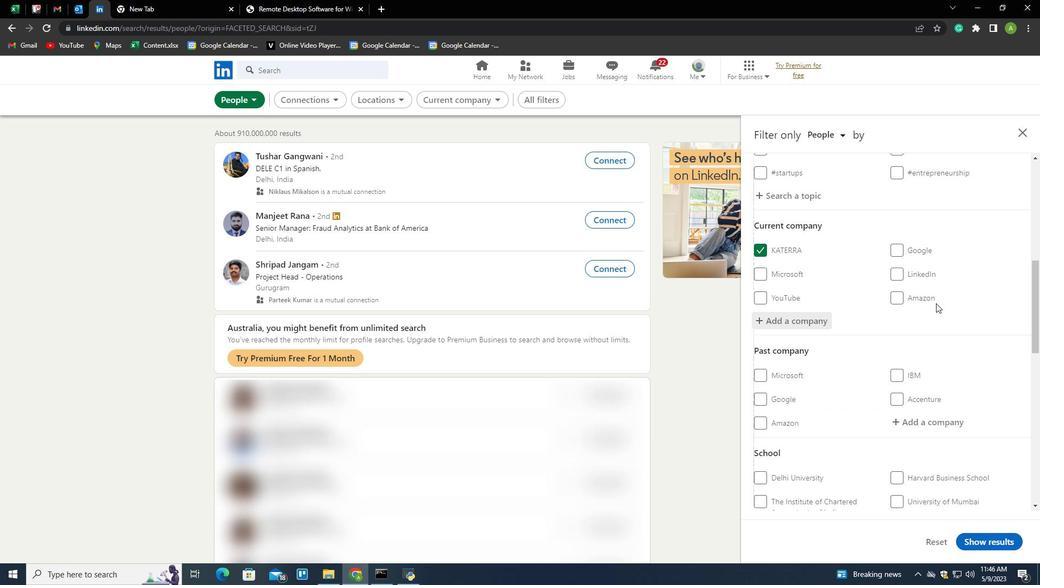 
Action: Mouse scrolled (936, 302) with delta (0, 0)
Screenshot: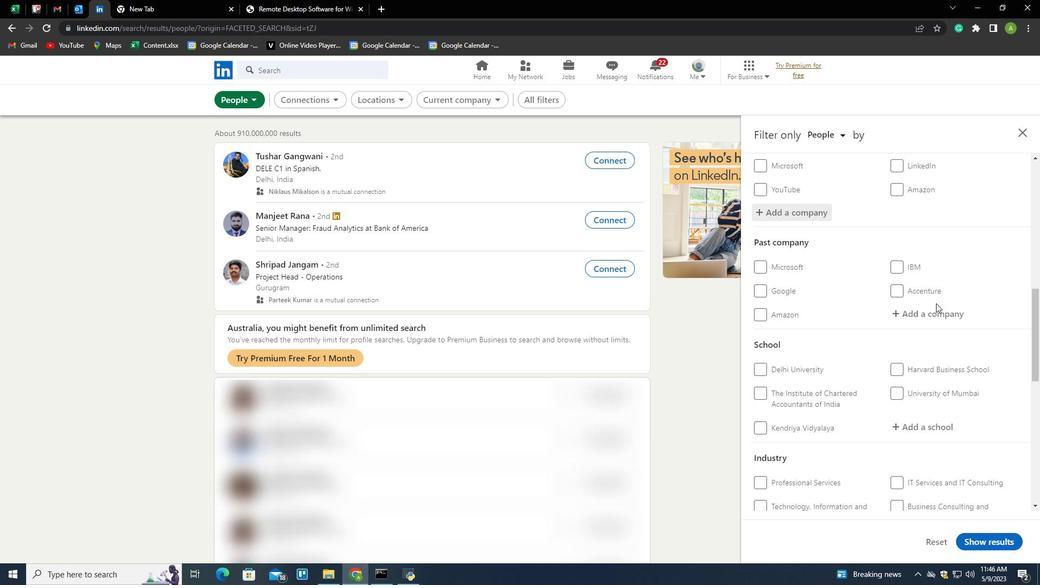 
Action: Mouse moved to (933, 309)
Screenshot: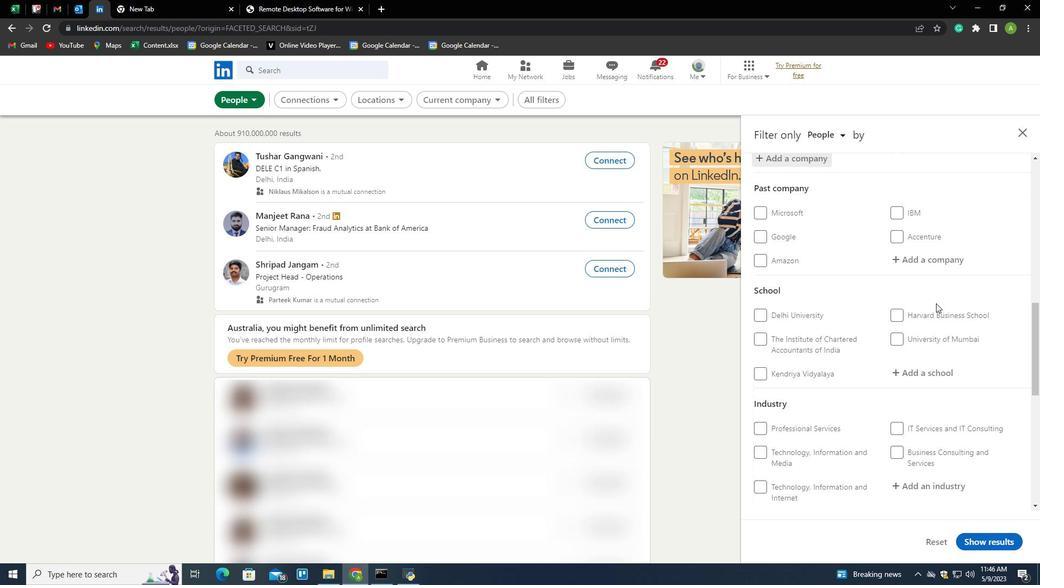 
Action: Mouse scrolled (933, 308) with delta (0, 0)
Screenshot: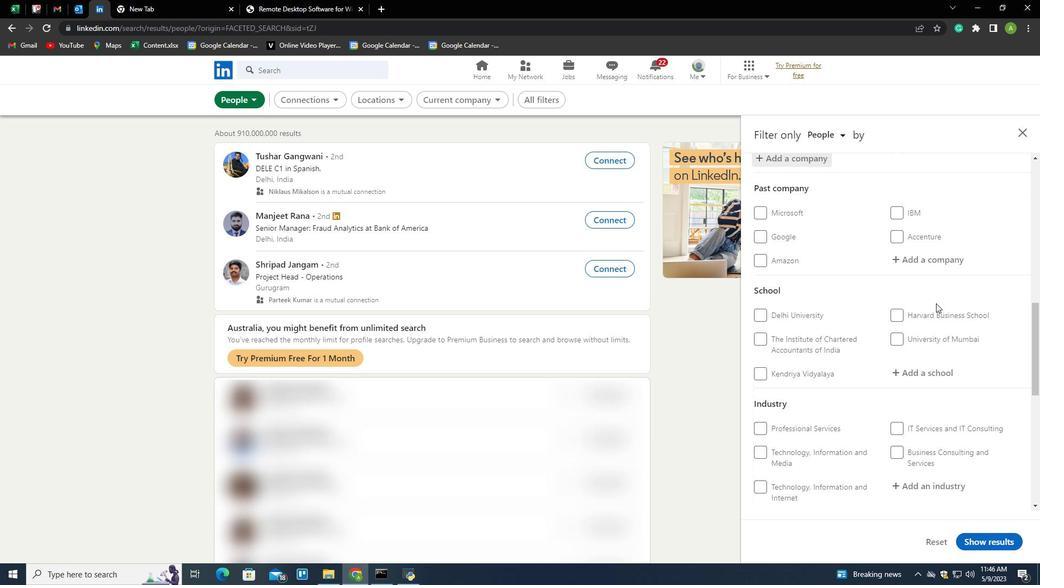 
Action: Mouse moved to (919, 325)
Screenshot: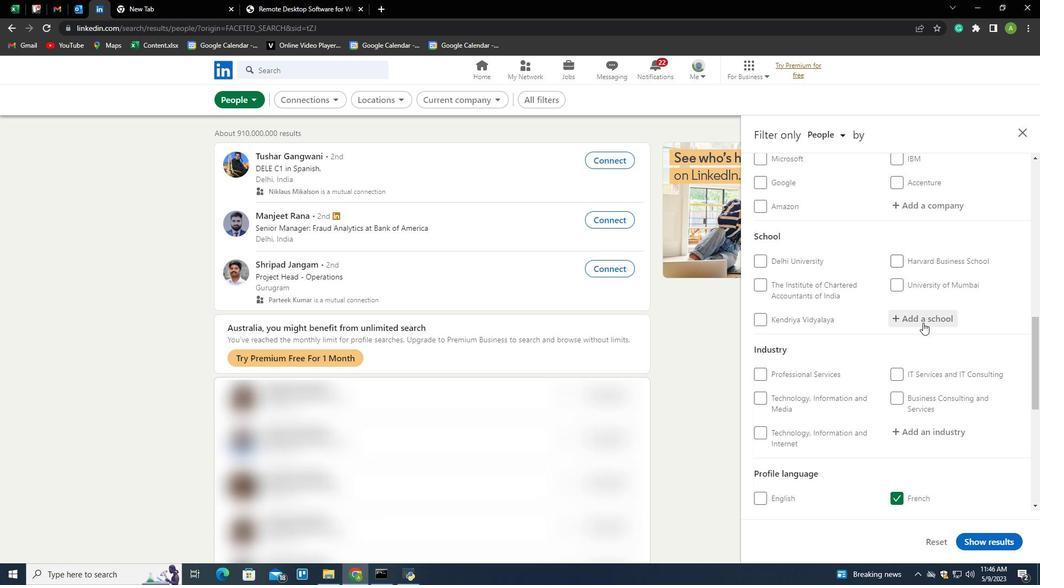 
Action: Mouse pressed left at (919, 325)
Screenshot: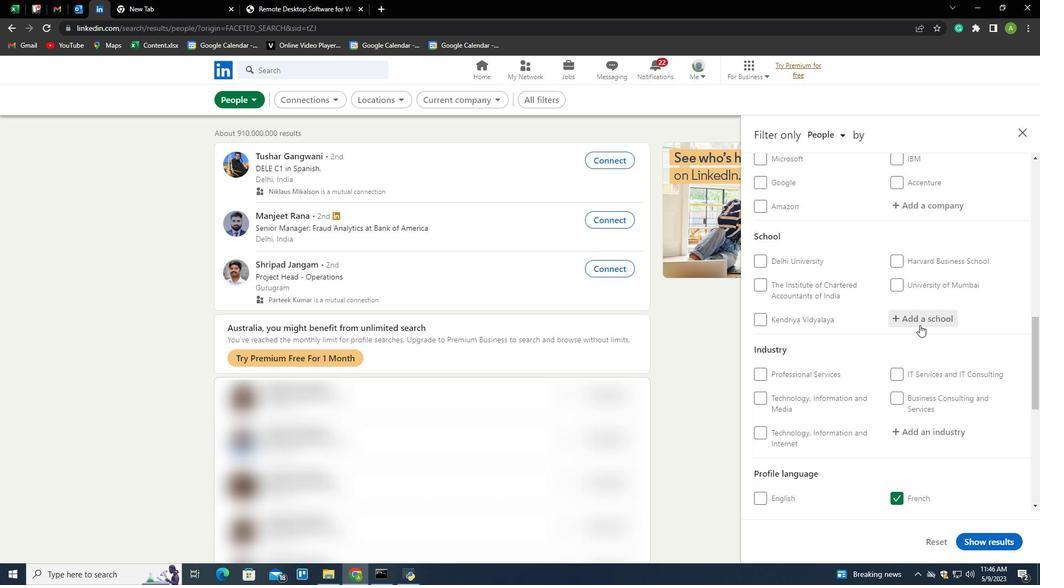 
Action: Key pressed <Key.shift>Indian<Key.space><Key.shift>Agrucultural<Key.left><Key.left><Key.left><Key.left><Key.left><Key.left><Key.left><Key.left><Key.backspace>i<Key.space><Key.backspace><Key.end><Key.space><Key.shift>Research<Key.space><Key.shift><Key.shift><Key.shift><Key.shift><Key.shift><Key.shift><Key.shift><Key.shift><Key.shift><Key.shift><Key.shift><Key.shift><Key.shift><Key.shift><Key.shift><Key.shift><Key.shift><Key.shift><Key.shift><Key.shift><Key.shift><Key.shift><Key.shift><Key.shift><Key.shift><Key.shift><Key.shift><Key.down><Key.enter>
Screenshot: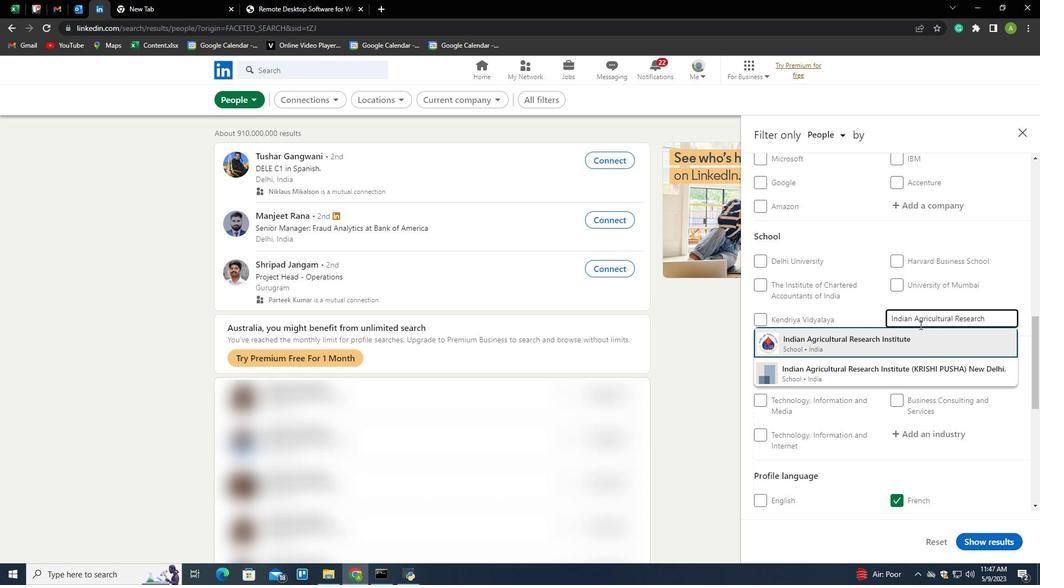 
Action: Mouse moved to (904, 319)
Screenshot: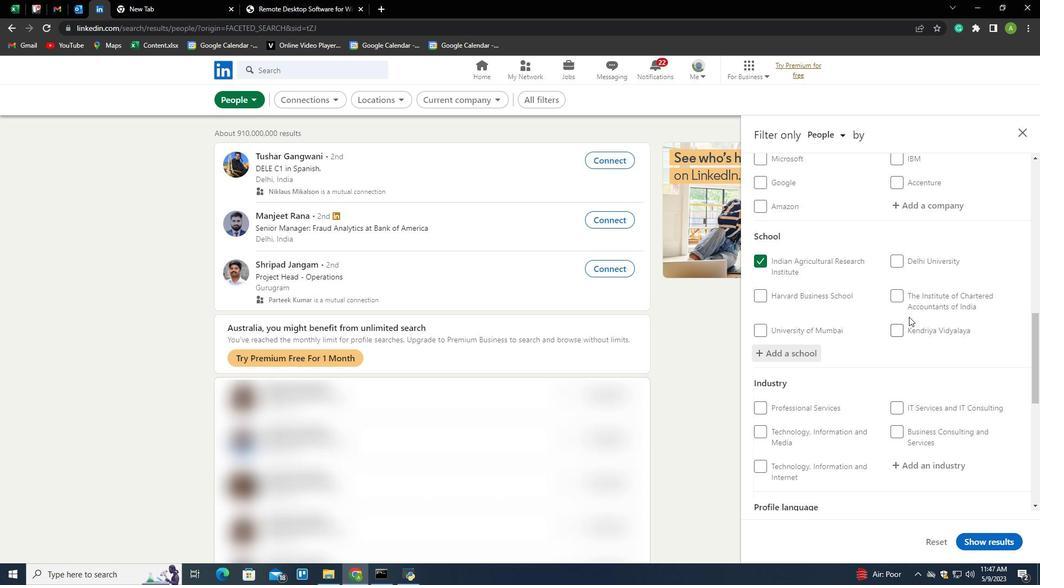 
Action: Mouse scrolled (904, 319) with delta (0, 0)
Screenshot: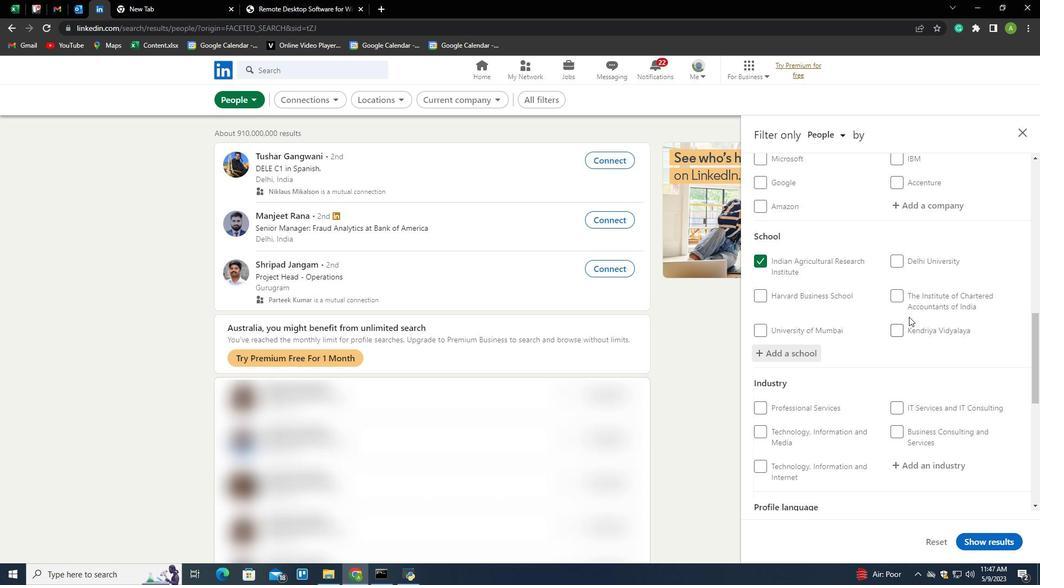 
Action: Mouse moved to (901, 324)
Screenshot: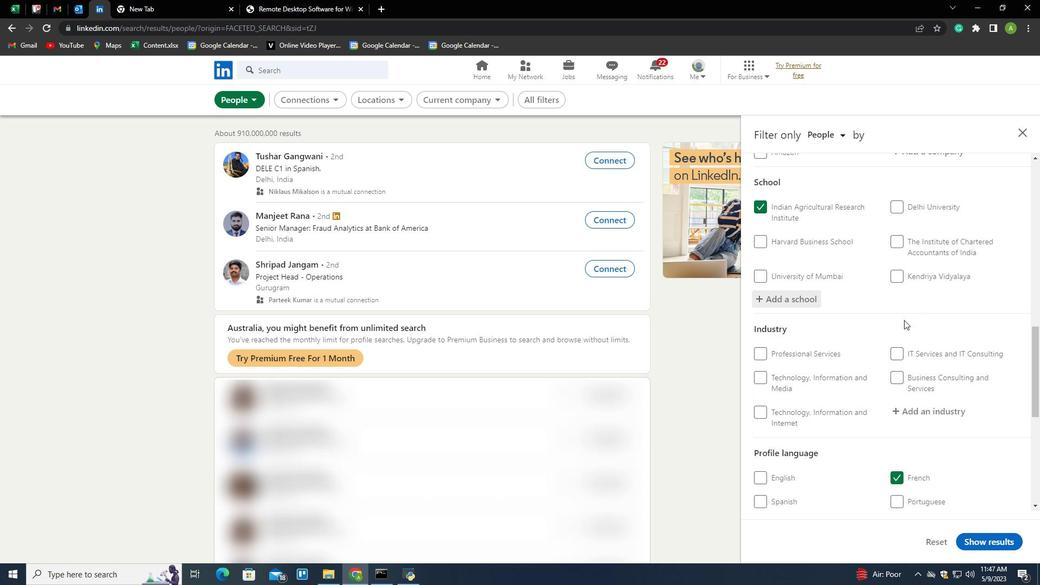 
Action: Mouse scrolled (901, 323) with delta (0, 0)
Screenshot: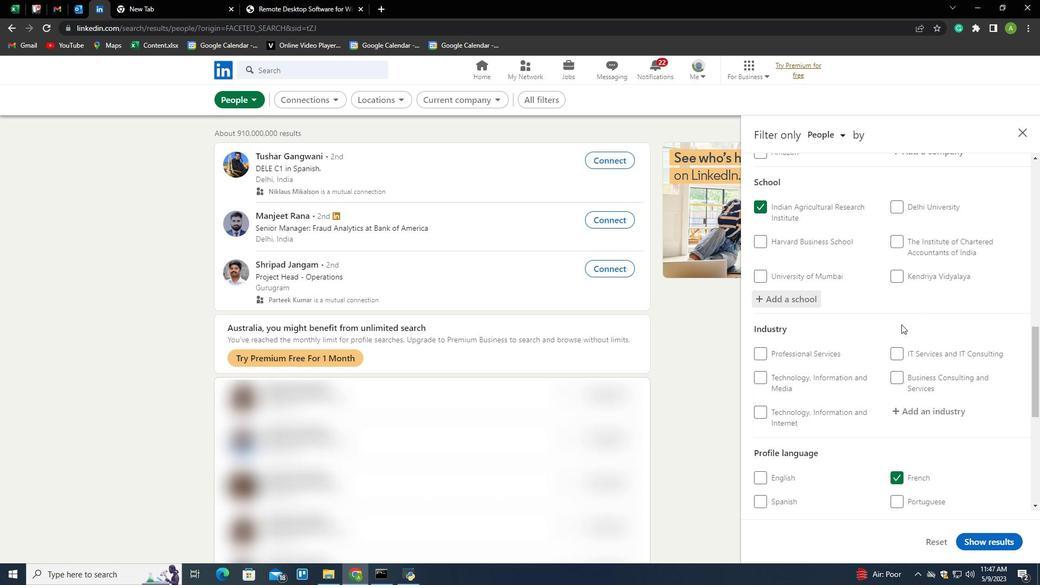 
Action: Mouse moved to (910, 352)
Screenshot: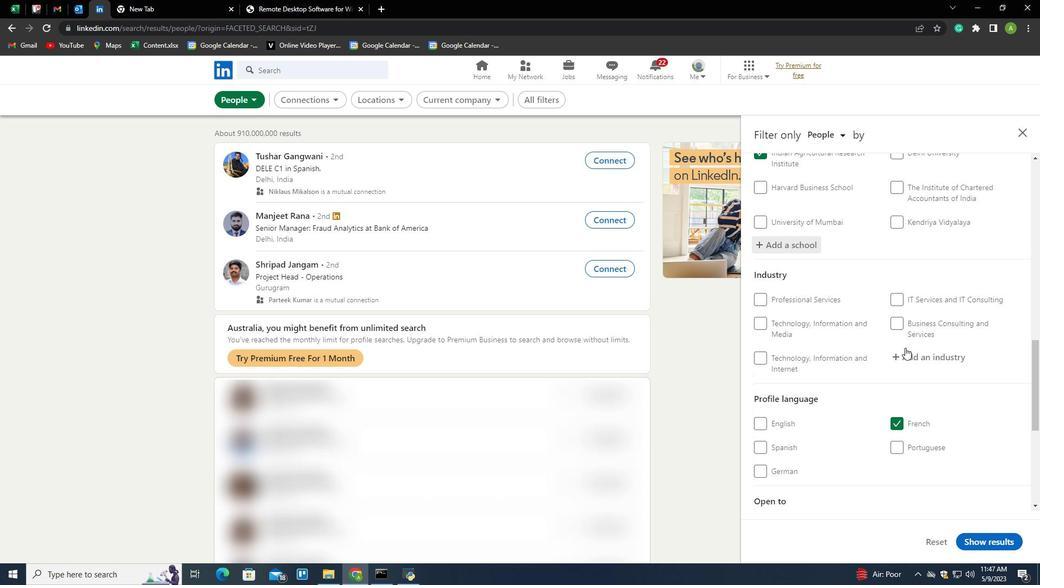 
Action: Mouse pressed left at (910, 352)
Screenshot: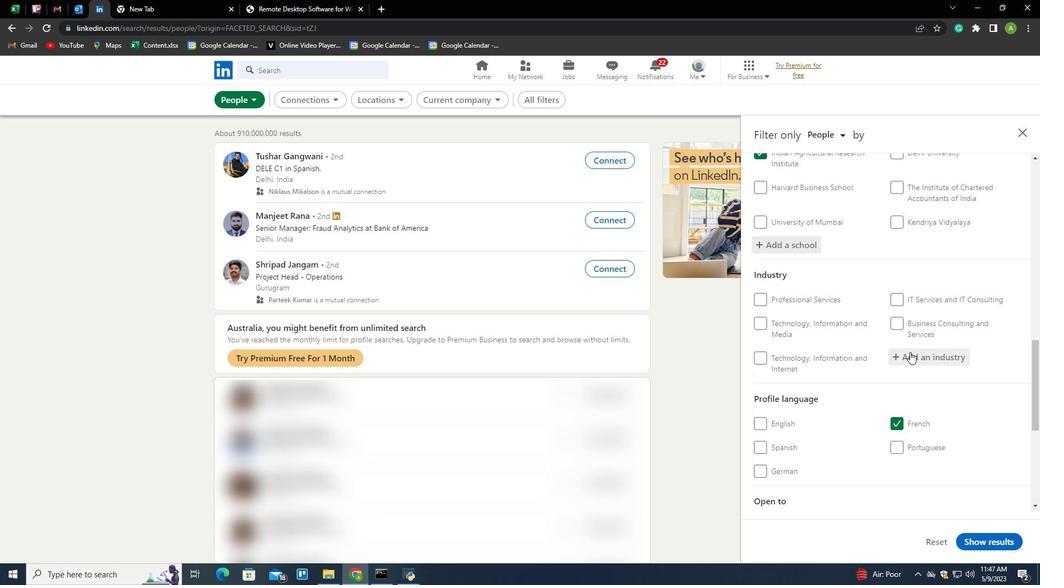 
Action: Mouse scrolled (910, 351) with delta (0, 0)
Screenshot: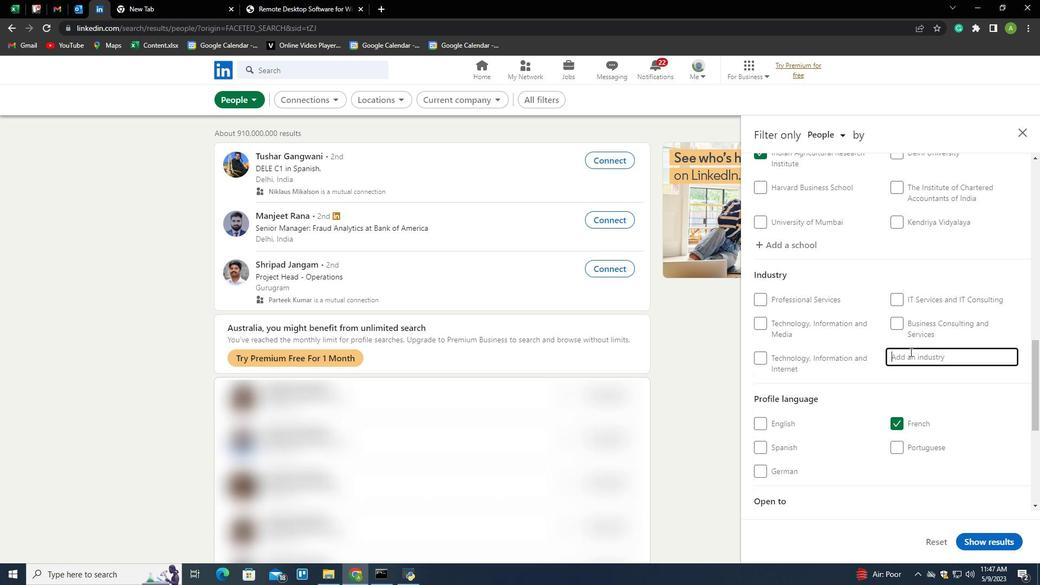 
Action: Key pressed <Key.shift><Key.shift><Key.shift><Key.shift>Biomass<Key.space><Key.shift>Electric<Key.space><Key.shift>Power<Key.space><Key.shift><Key.shift><Key.shift><Key.shift><Key.shift><Key.shift><Key.shift><Key.shift><Key.shift><Key.shift><Key.shift><Key.shift><Key.shift><Key.shift><Key.shift><Key.shift><Key.shift><Key.shift><Key.shift><Key.shift><Key.shift><Key.shift><Key.shift><Key.shift><Key.shift><Key.shift><Key.shift>Generation<Key.down><Key.enter>
Screenshot: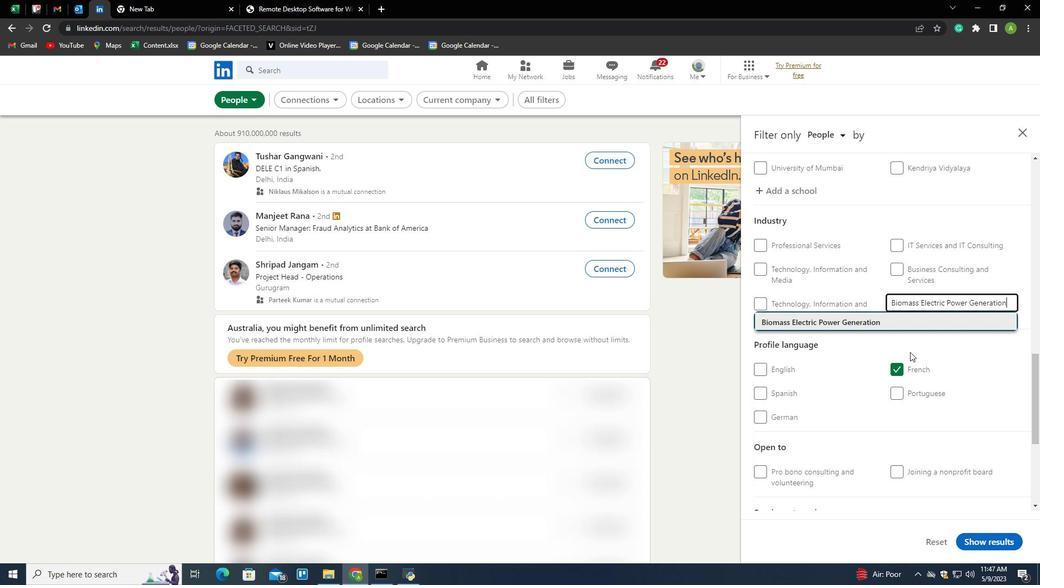 
Action: Mouse scrolled (910, 351) with delta (0, 0)
Screenshot: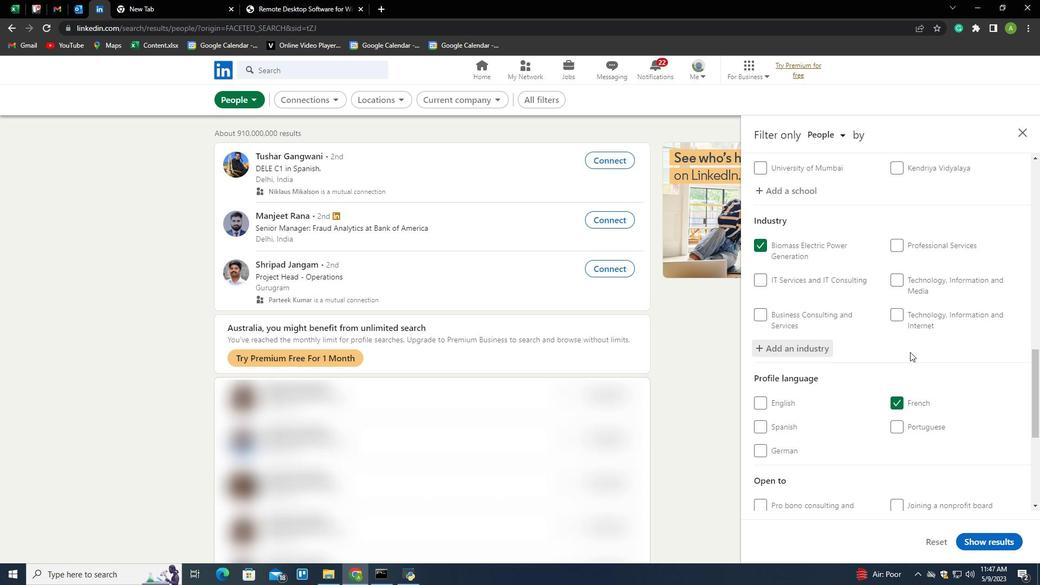 
Action: Mouse scrolled (910, 351) with delta (0, 0)
Screenshot: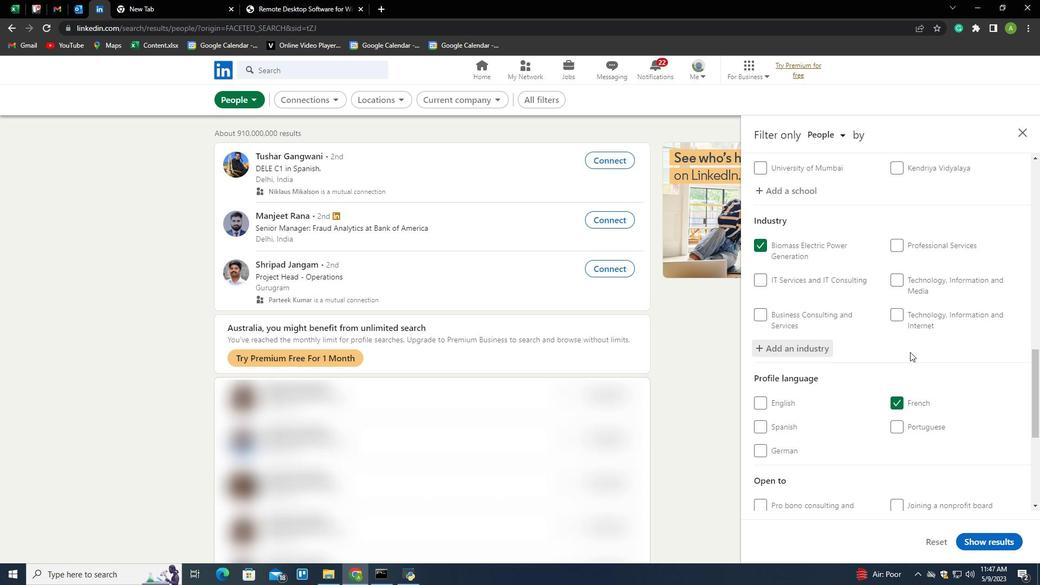 
Action: Mouse scrolled (910, 351) with delta (0, 0)
Screenshot: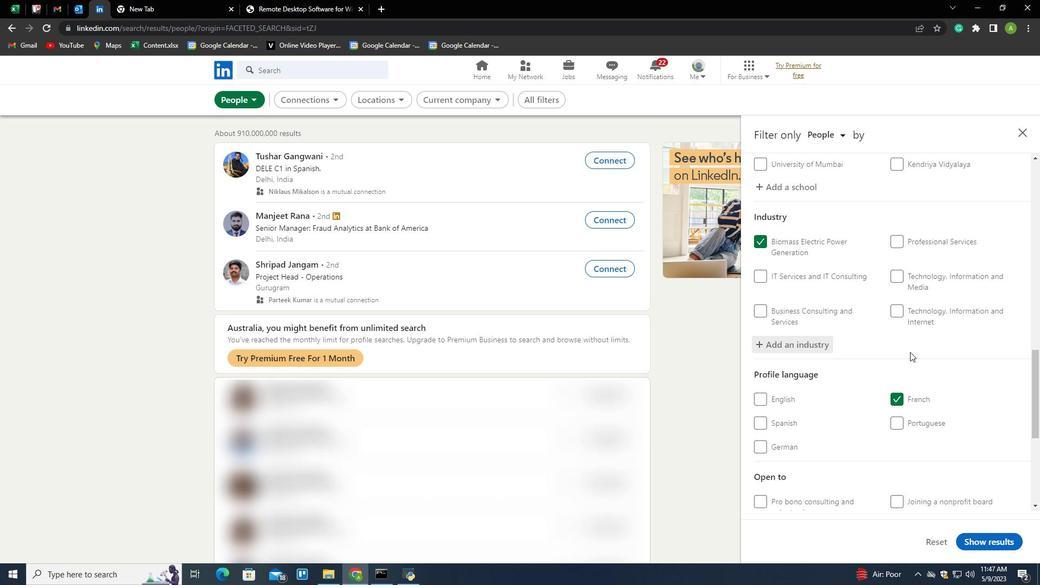 
Action: Mouse scrolled (910, 351) with delta (0, 0)
Screenshot: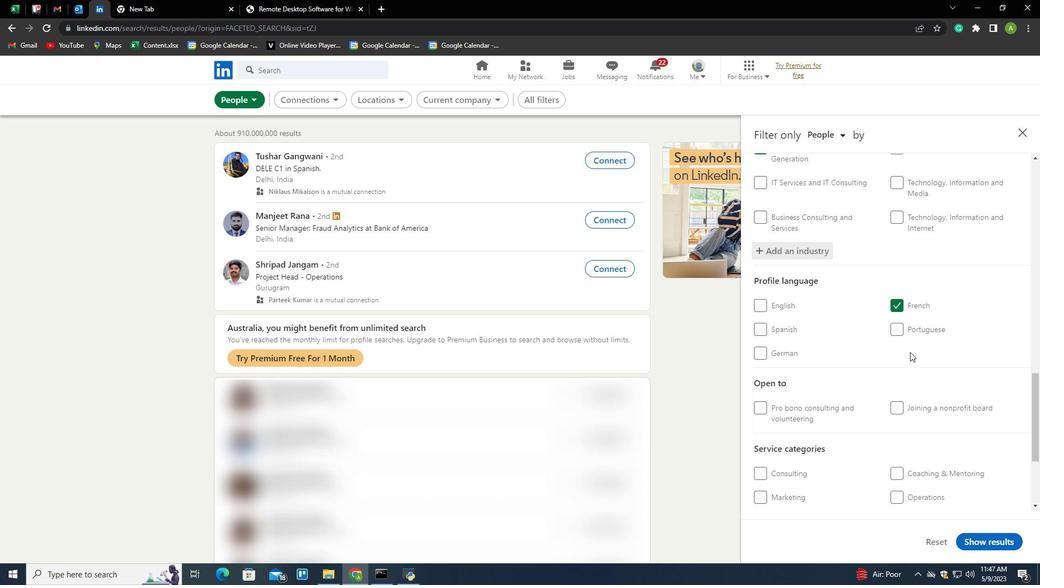 
Action: Mouse scrolled (910, 351) with delta (0, 0)
Screenshot: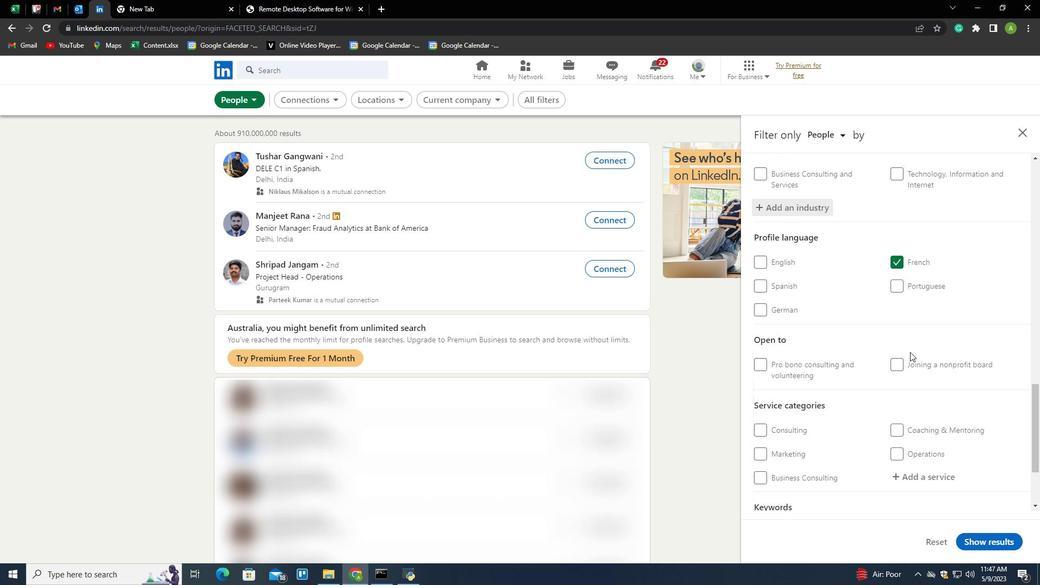 
Action: Mouse scrolled (910, 351) with delta (0, 0)
Screenshot: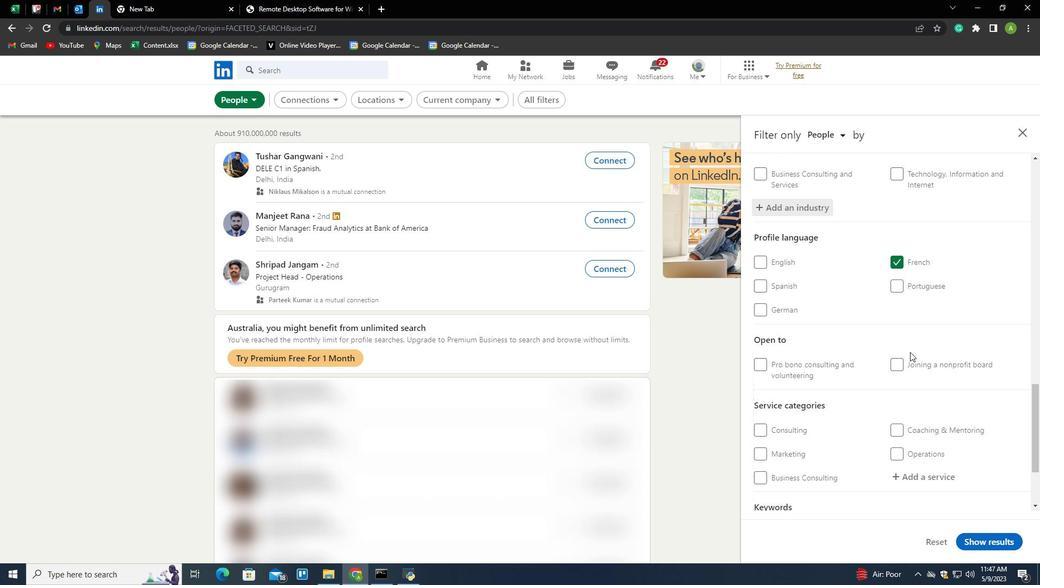 
Action: Mouse moved to (910, 362)
Screenshot: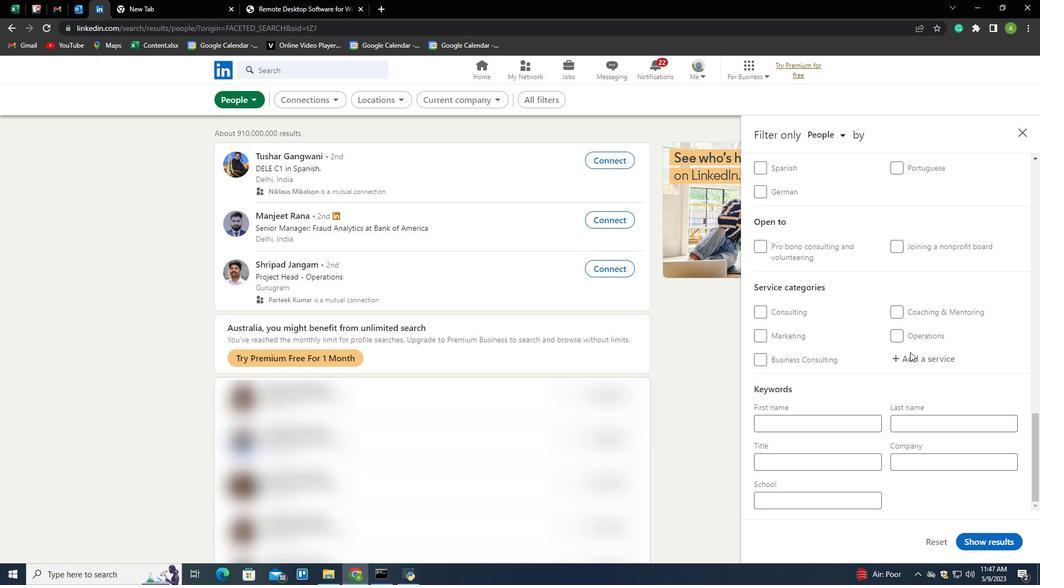 
Action: Mouse pressed left at (910, 362)
Screenshot: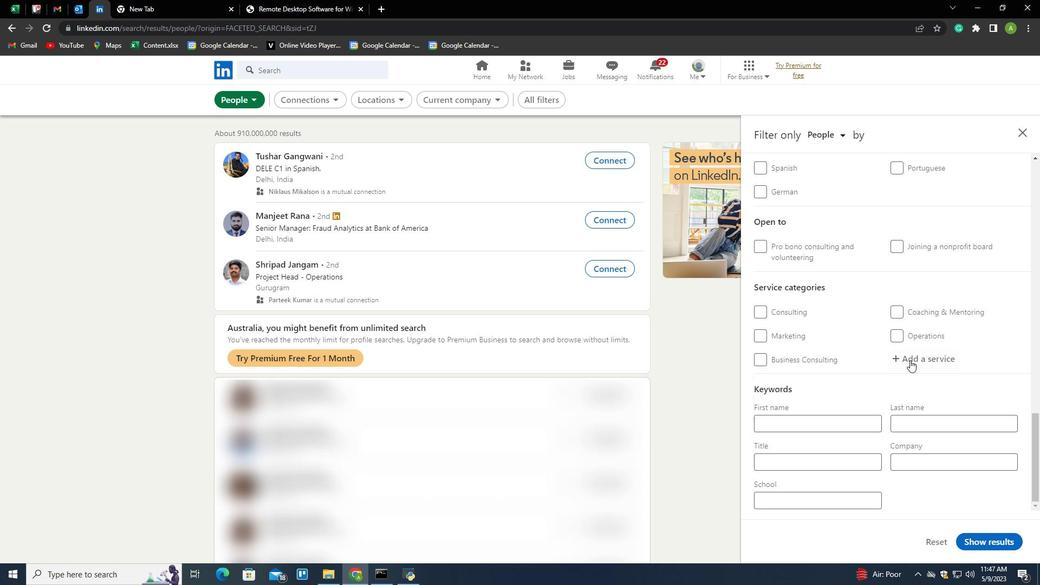 
Action: Key pressed <Key.shift>Packaging<Key.space><Key.shift>Dedi<Key.backspace><Key.backspace>sign<Key.down><Key.enter>
Screenshot: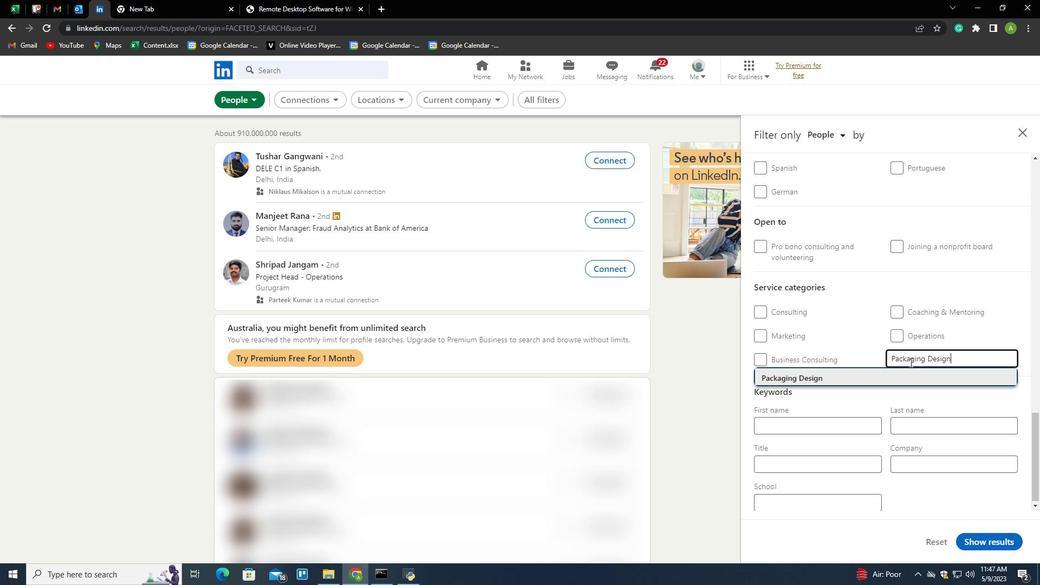 
Action: Mouse scrolled (910, 361) with delta (0, 0)
Screenshot: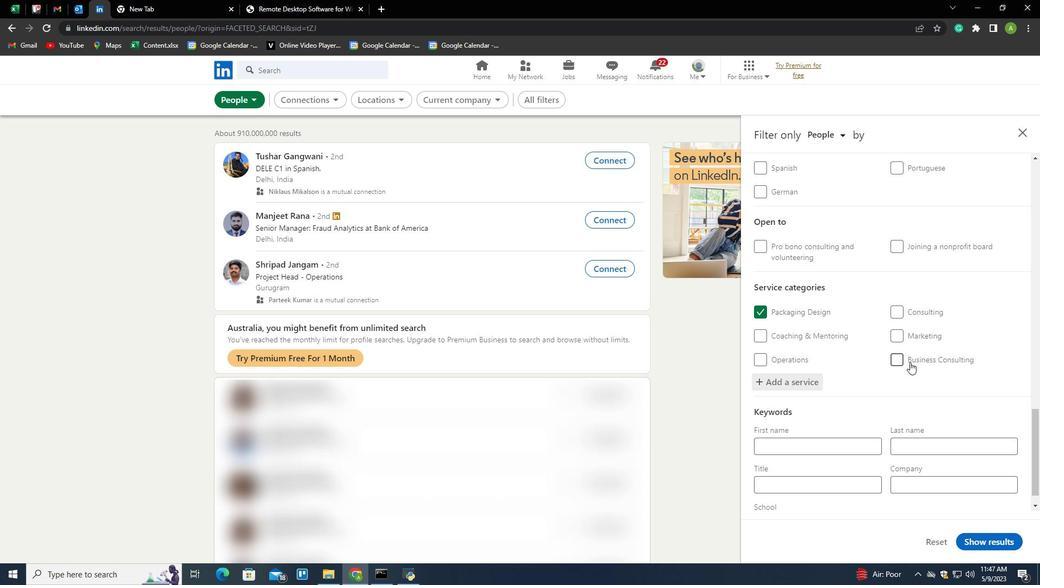 
Action: Mouse scrolled (910, 361) with delta (0, 0)
Screenshot: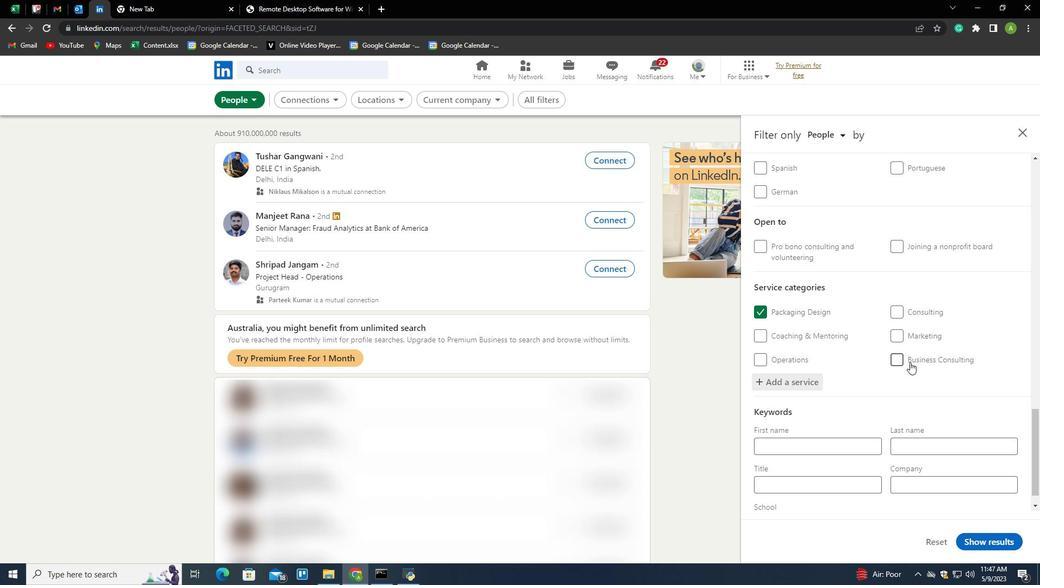 
Action: Mouse scrolled (910, 361) with delta (0, 0)
Screenshot: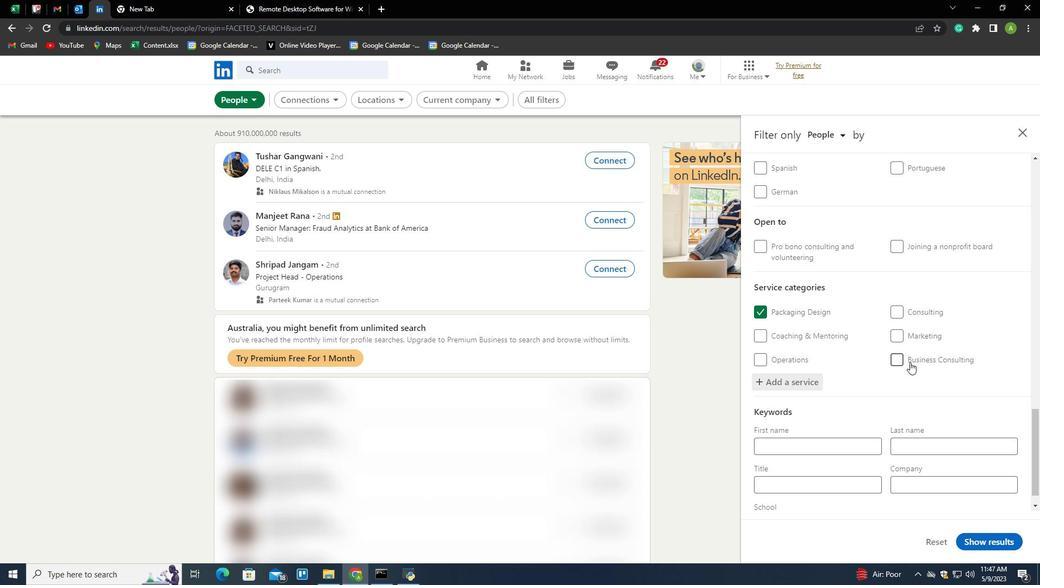 
Action: Mouse scrolled (910, 361) with delta (0, 0)
Screenshot: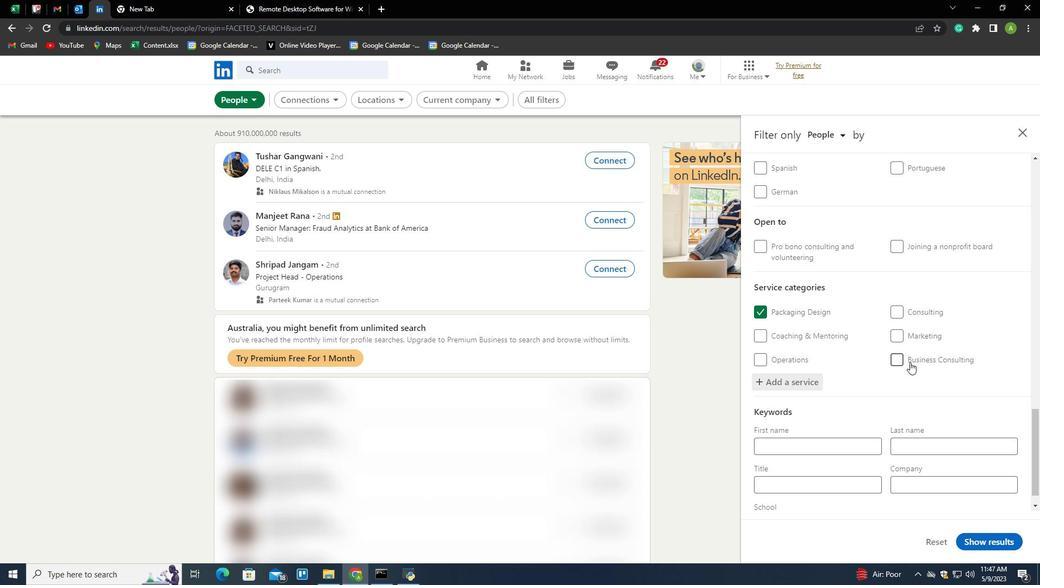 
Action: Mouse moved to (837, 468)
Screenshot: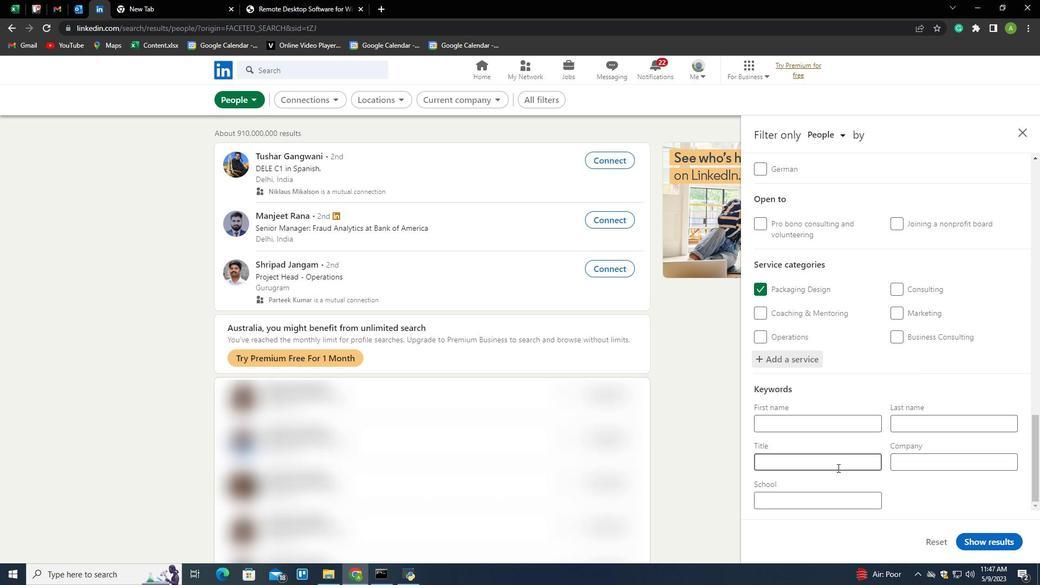 
Action: Mouse pressed left at (837, 468)
Screenshot: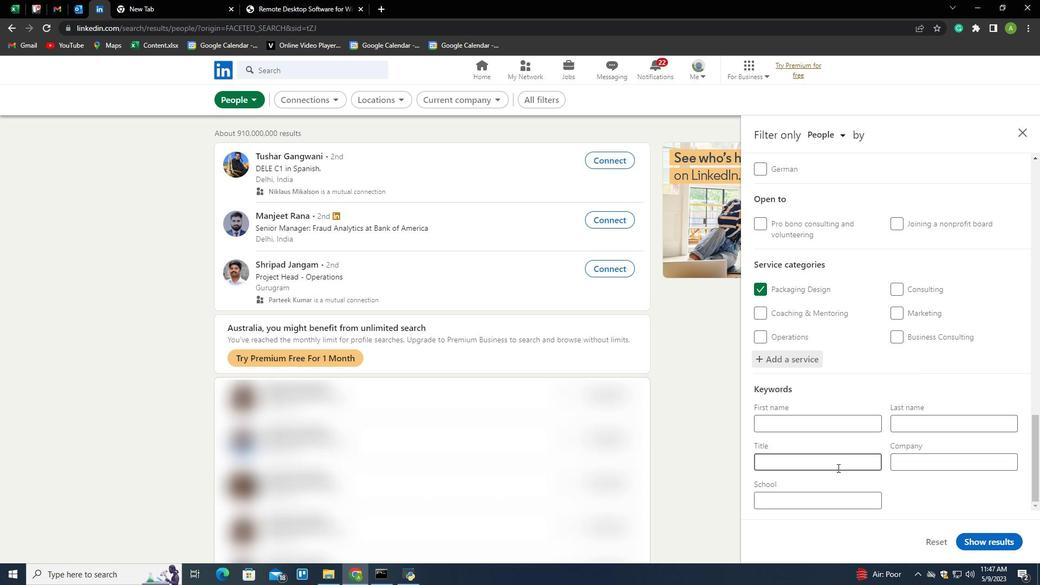 
Action: Key pressed <Key.shift>Personal<Key.space><Key.shift>Assistant
Screenshot: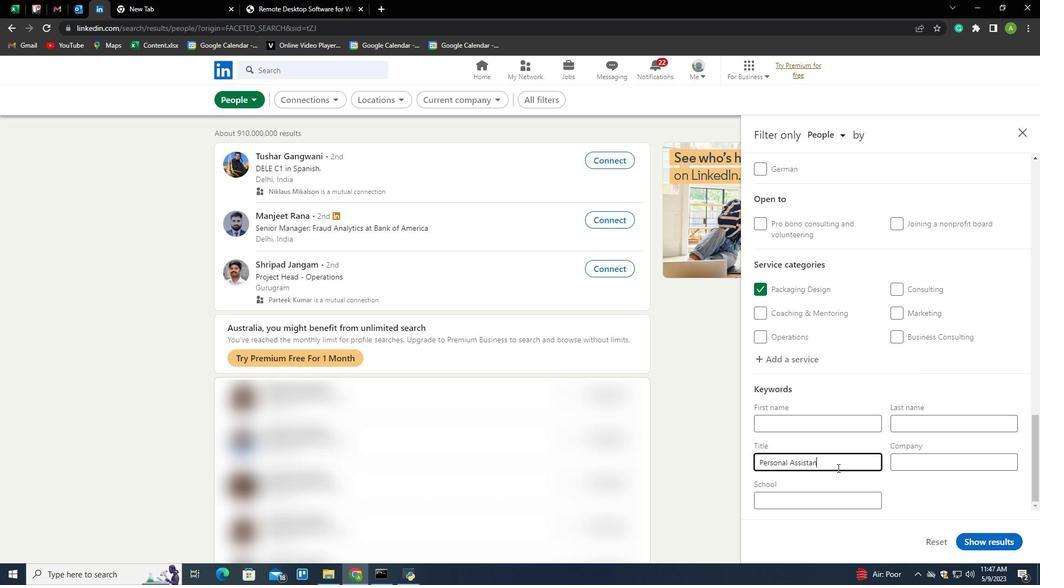 
Action: Mouse moved to (961, 508)
Screenshot: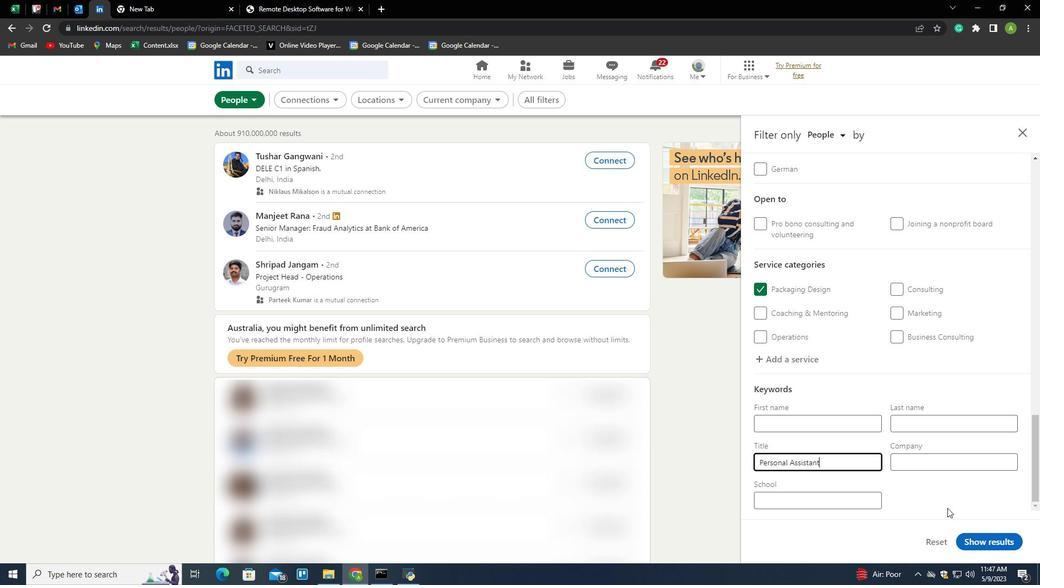 
Action: Mouse pressed left at (961, 508)
Screenshot: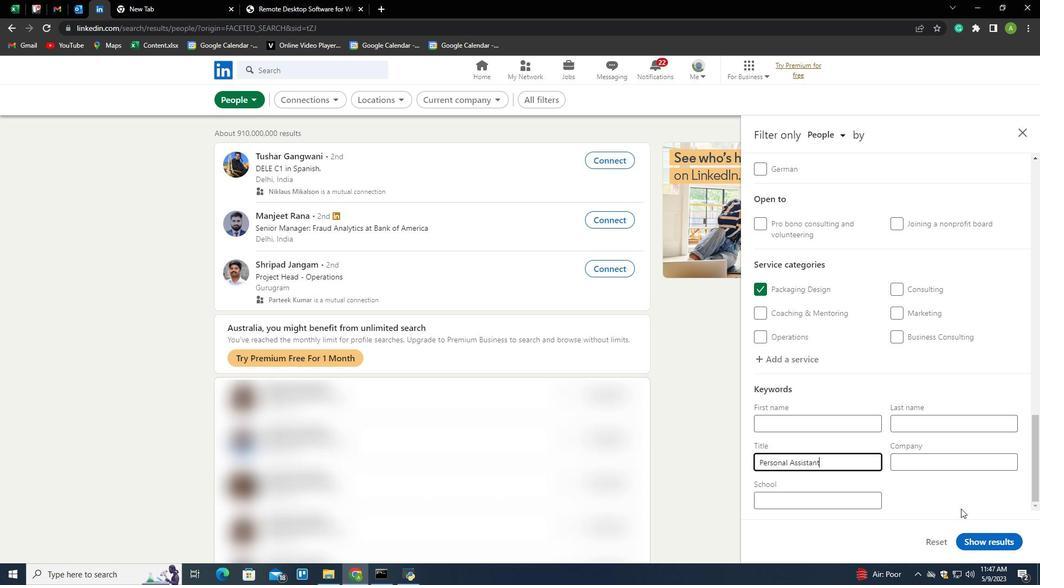 
Action: Mouse moved to (980, 539)
Screenshot: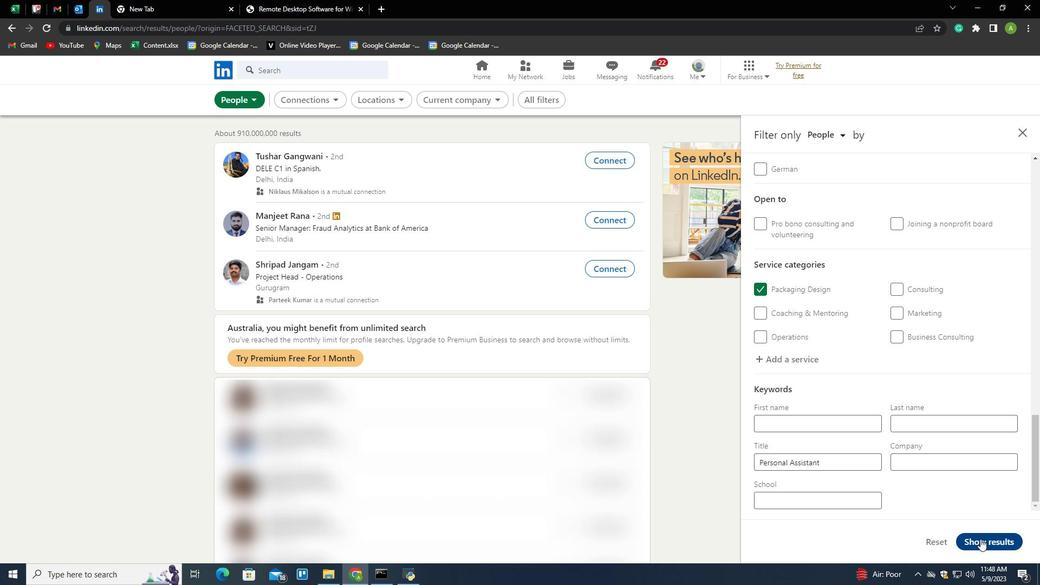 
Action: Mouse pressed left at (980, 539)
Screenshot: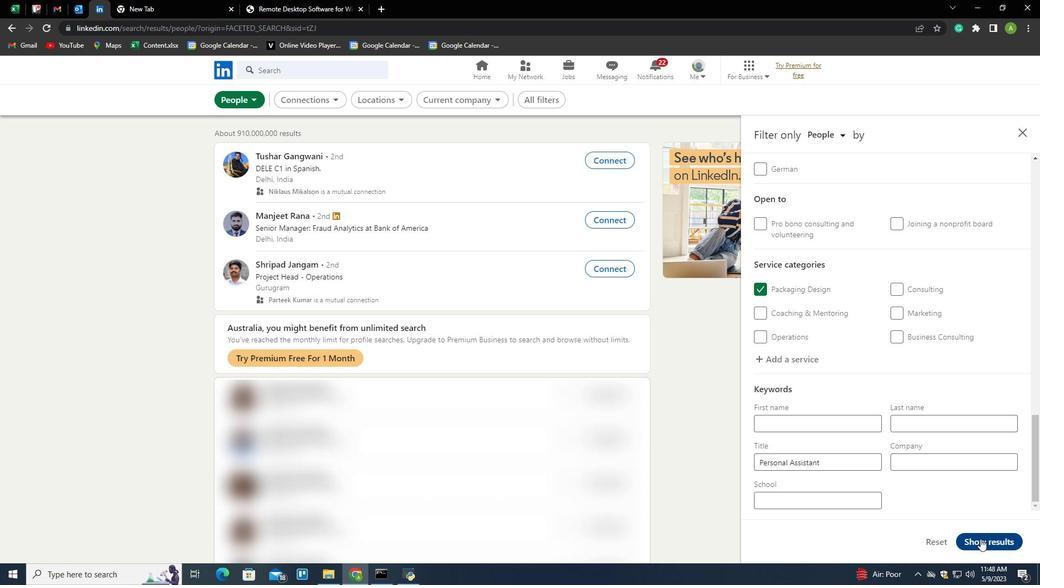 
Action: Mouse moved to (955, 524)
Screenshot: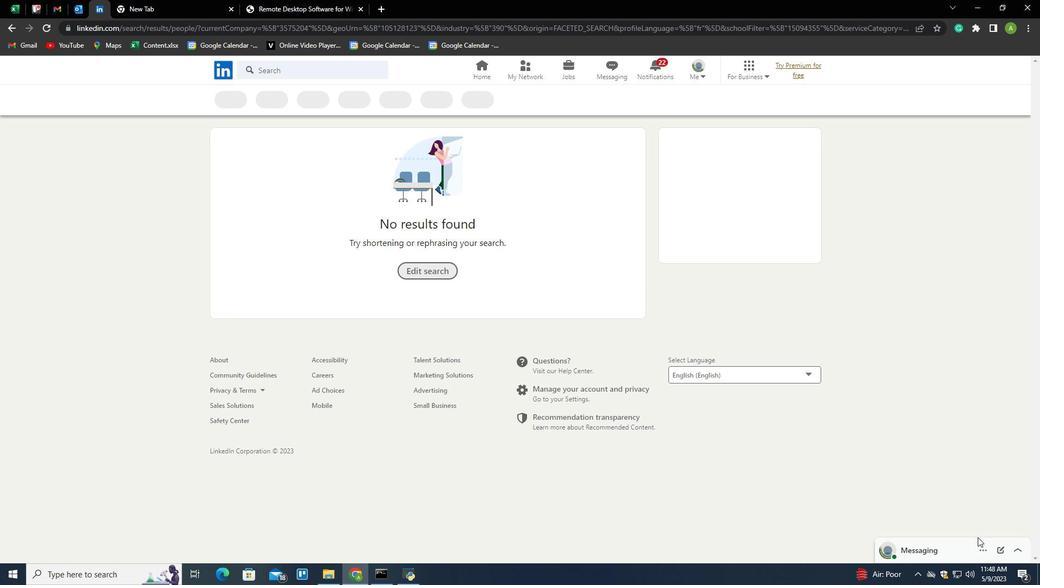 
